 Task: Create ChildIssue0000000649 as Child Issue of Issue Issue0000000325 in Backlog  in Scrum Project Project0000000065 in Jira. Create ChildIssue0000000650 as Child Issue of Issue Issue0000000325 in Backlog  in Scrum Project Project0000000065 in Jira. Create ChildIssue0000000651 as Child Issue of Issue Issue0000000326 in Backlog  in Scrum Project Project0000000066 in Jira. Create ChildIssue0000000652 as Child Issue of Issue Issue0000000326 in Backlog  in Scrum Project Project0000000066 in Jira. Create ChildIssue0000000653 as Child Issue of Issue Issue0000000327 in Backlog  in Scrum Project Project0000000066 in Jira
Action: Mouse moved to (564, 614)
Screenshot: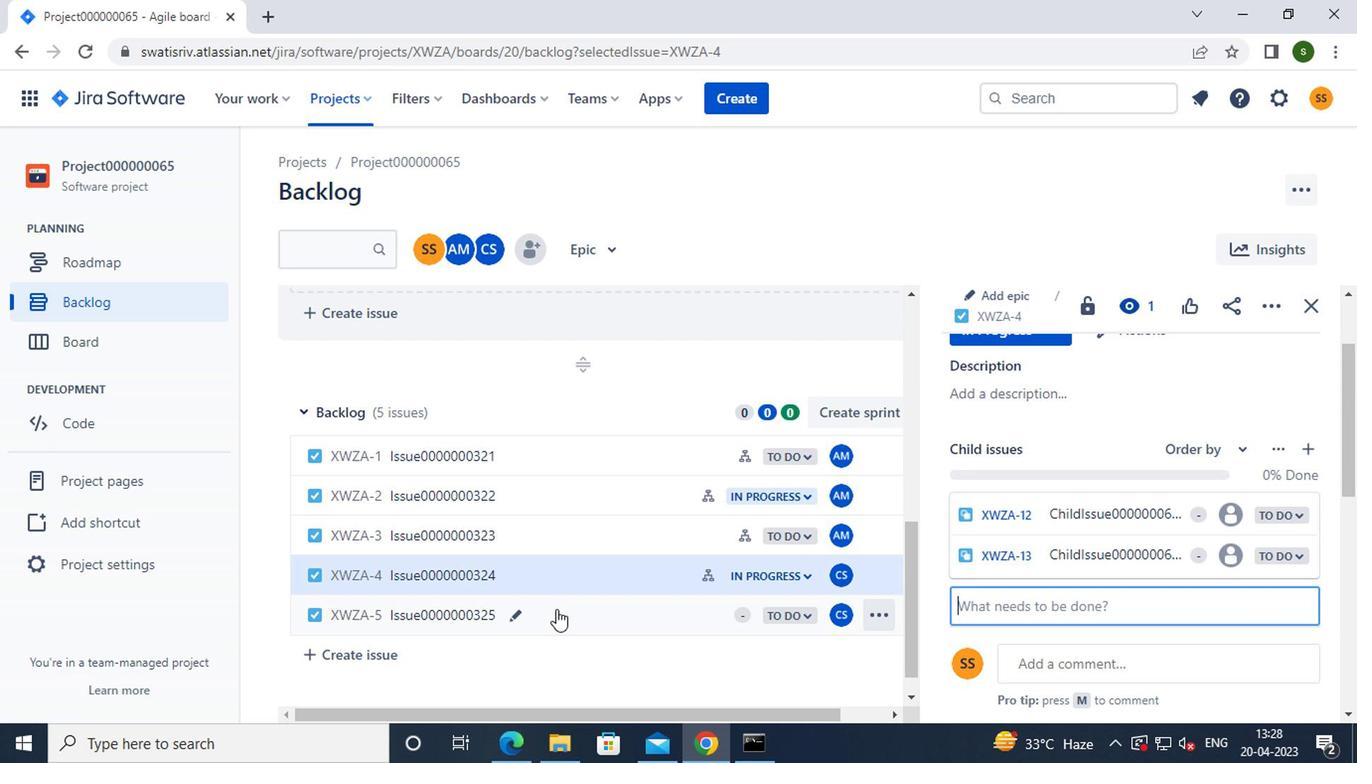 
Action: Mouse pressed left at (564, 614)
Screenshot: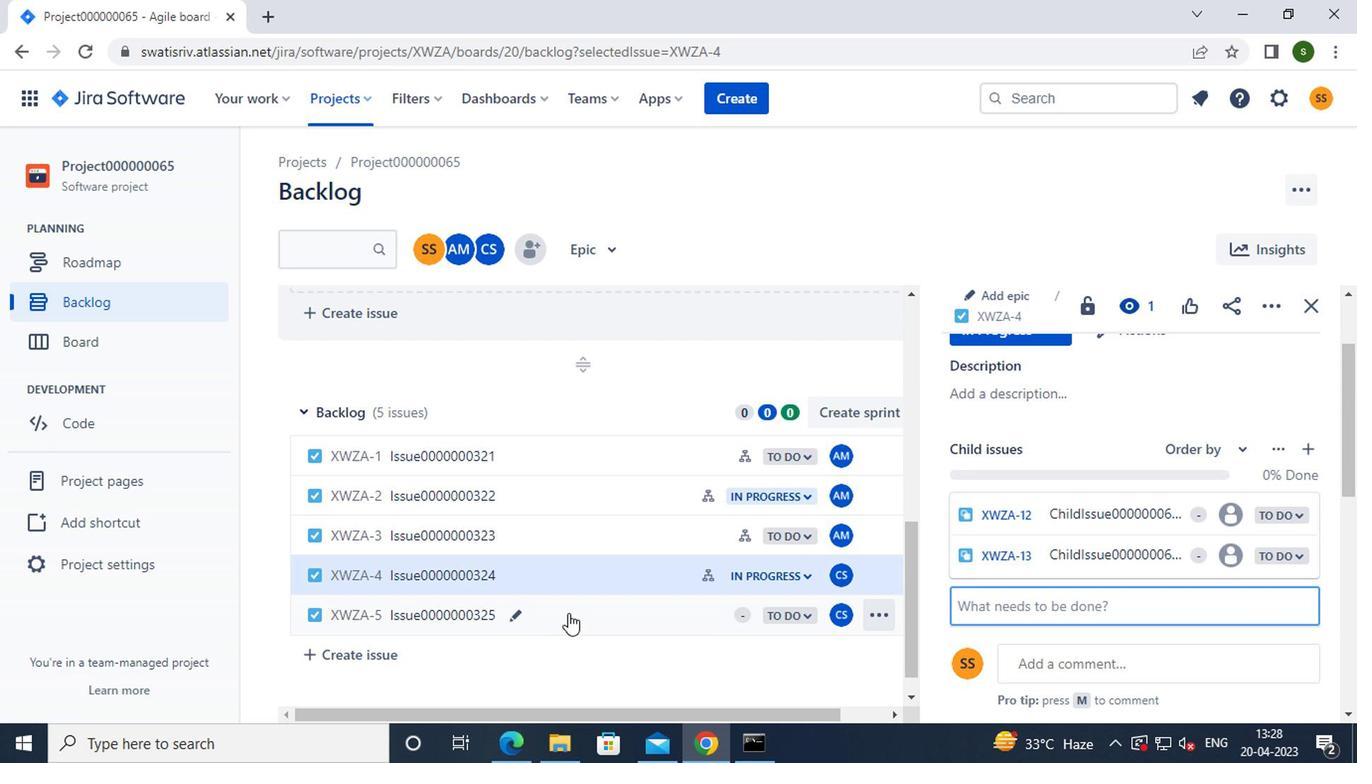 
Action: Mouse moved to (1013, 389)
Screenshot: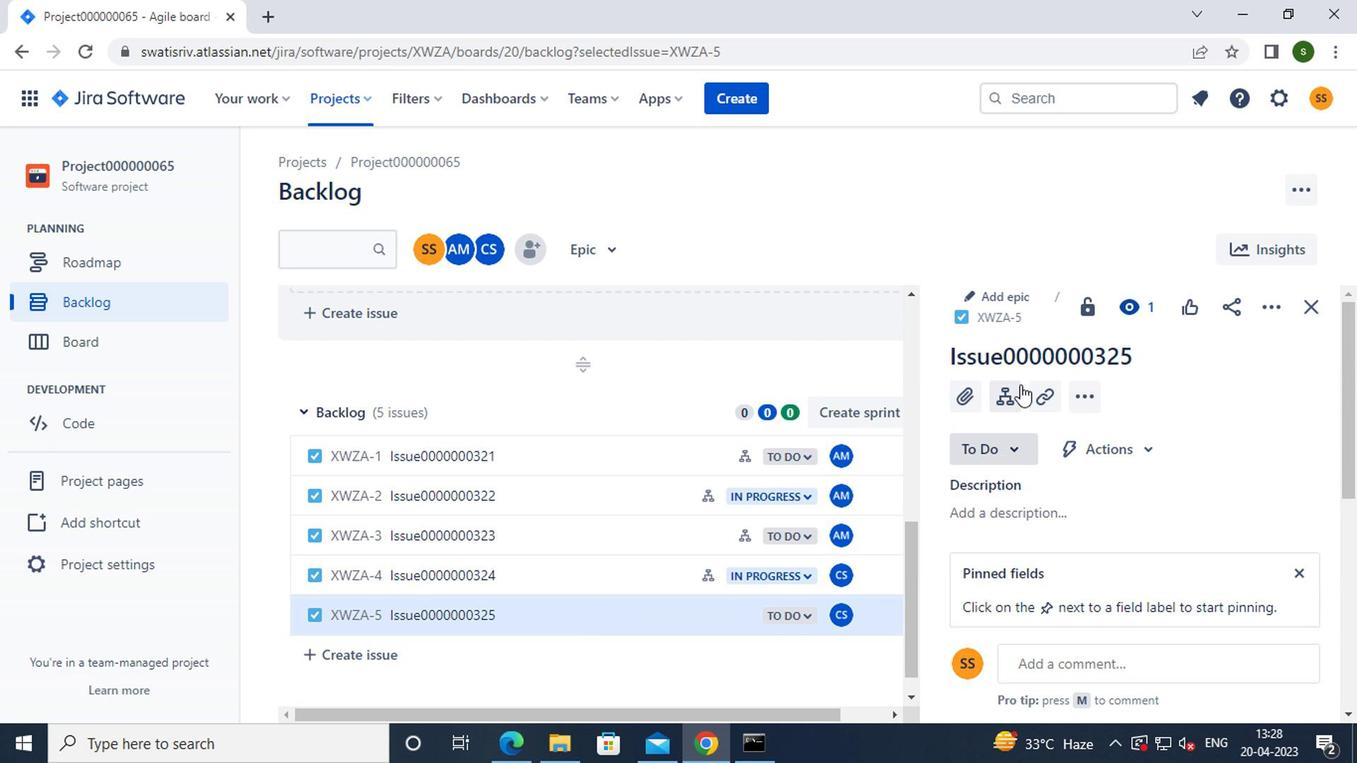 
Action: Mouse pressed left at (1013, 389)
Screenshot: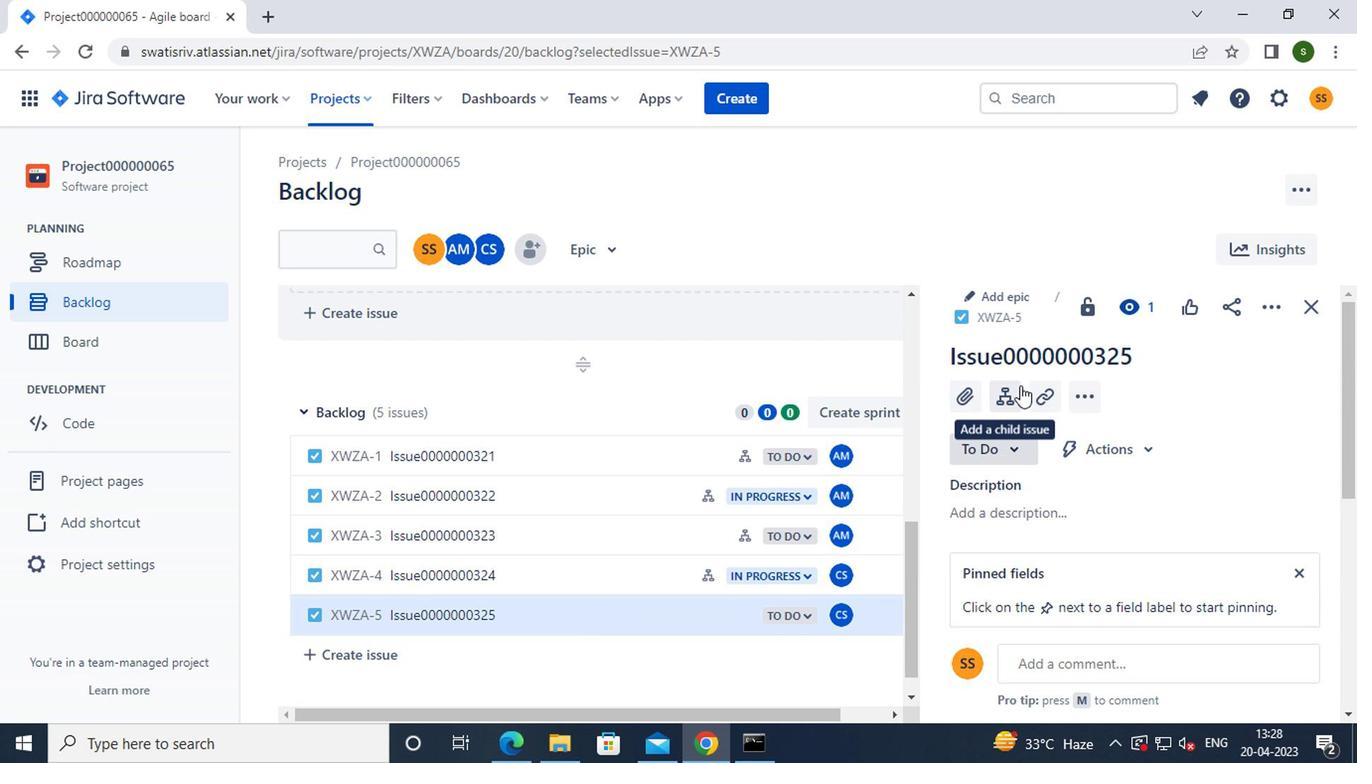 
Action: Mouse moved to (1015, 482)
Screenshot: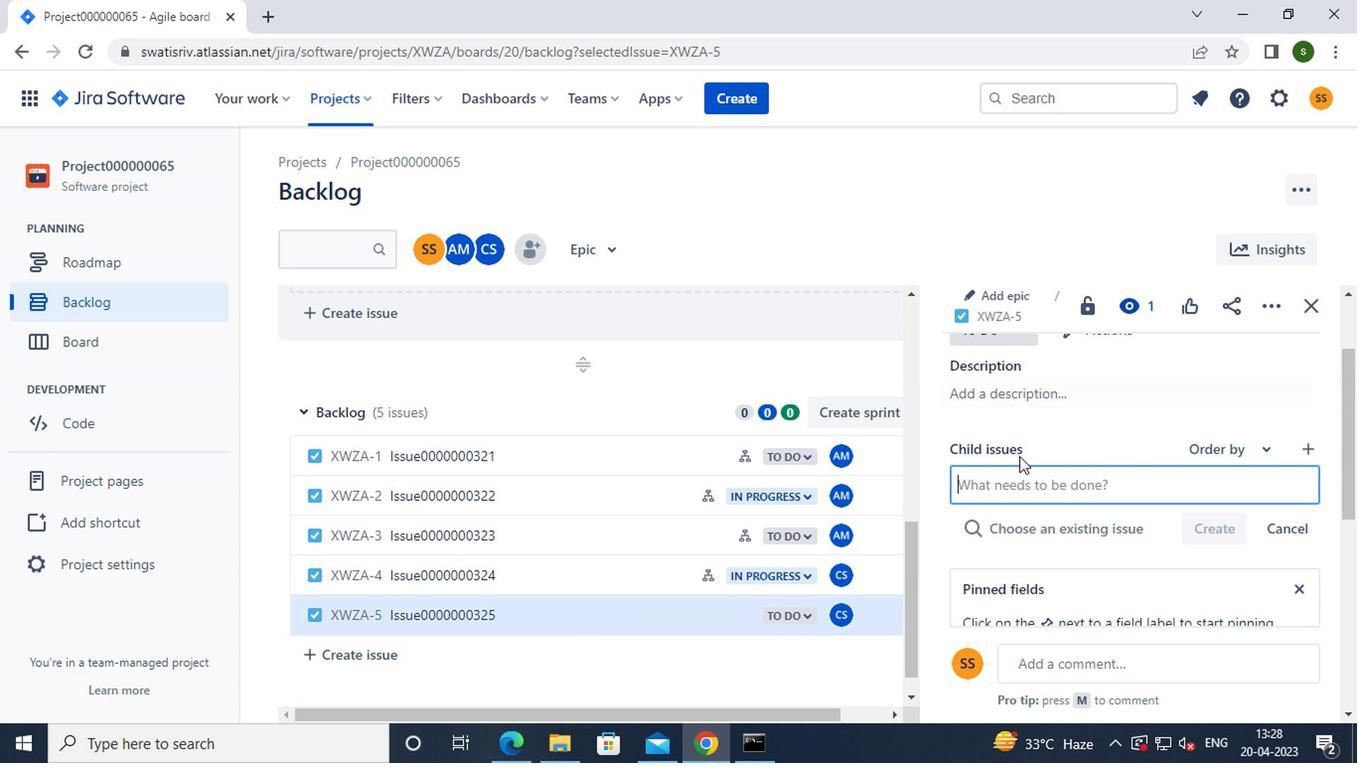 
Action: Key pressed c<Key.caps_lock>hild<Key.caps_lock>i<Key.caps_lock>ssue0000000649
Screenshot: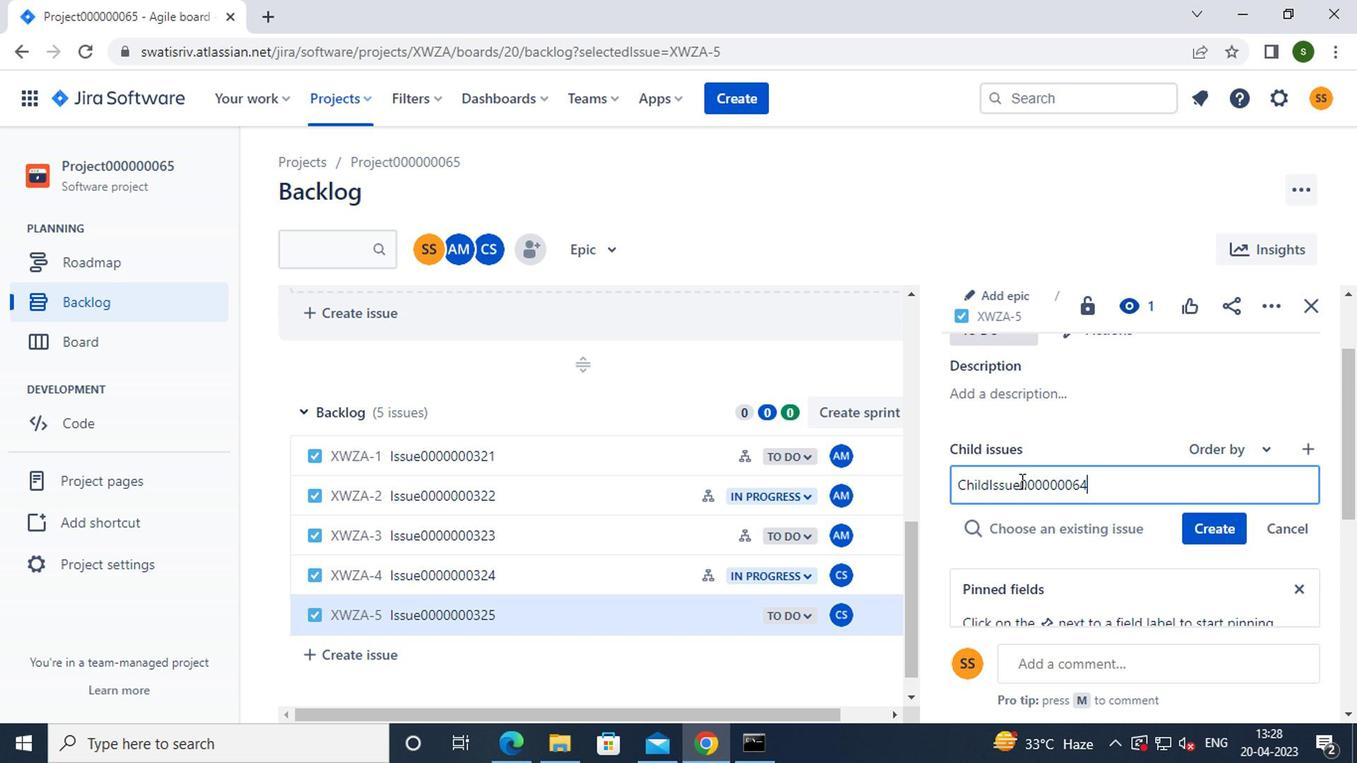 
Action: Mouse moved to (1228, 525)
Screenshot: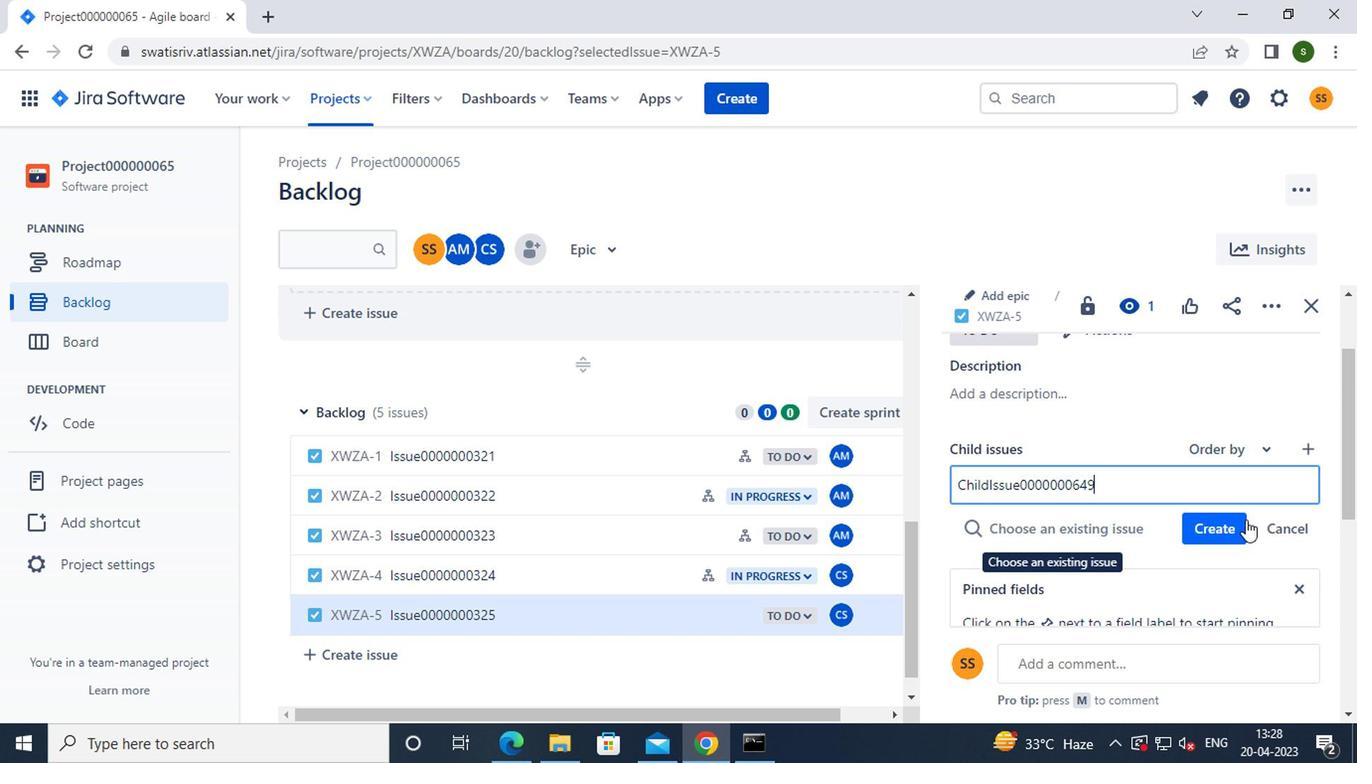 
Action: Mouse pressed left at (1228, 525)
Screenshot: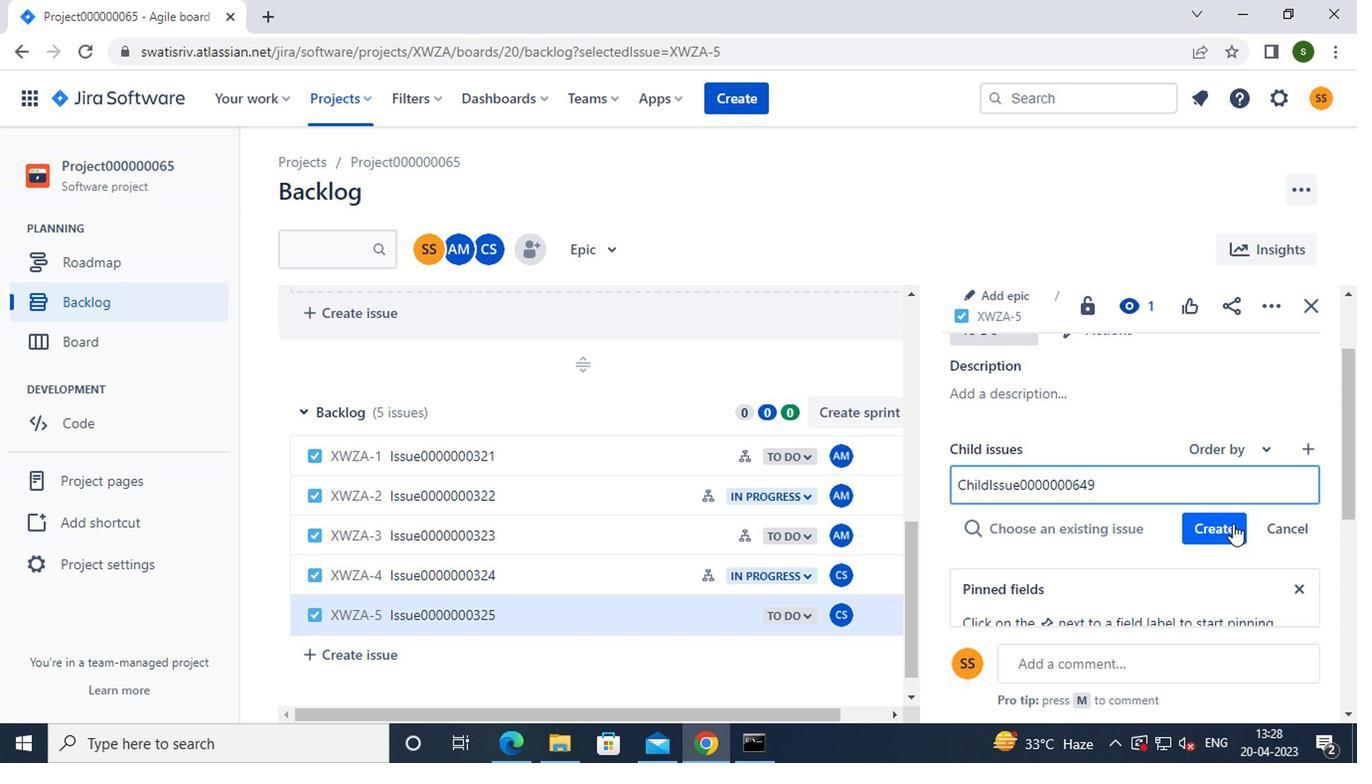
Action: Mouse moved to (1175, 544)
Screenshot: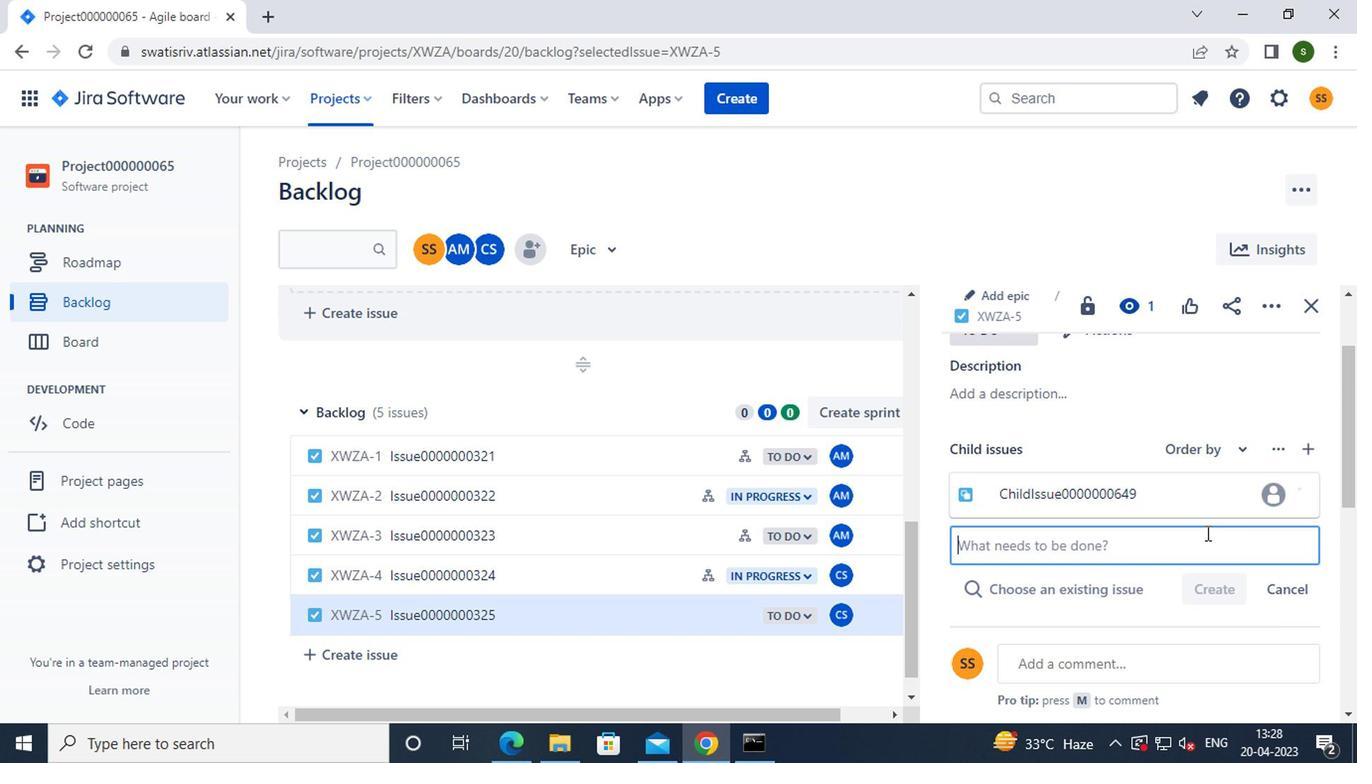 
Action: Key pressed <Key.caps_lock>c<Key.caps_lock>hild<Key.caps_lock>i<Key.caps_lock>ssue0000000650
Screenshot: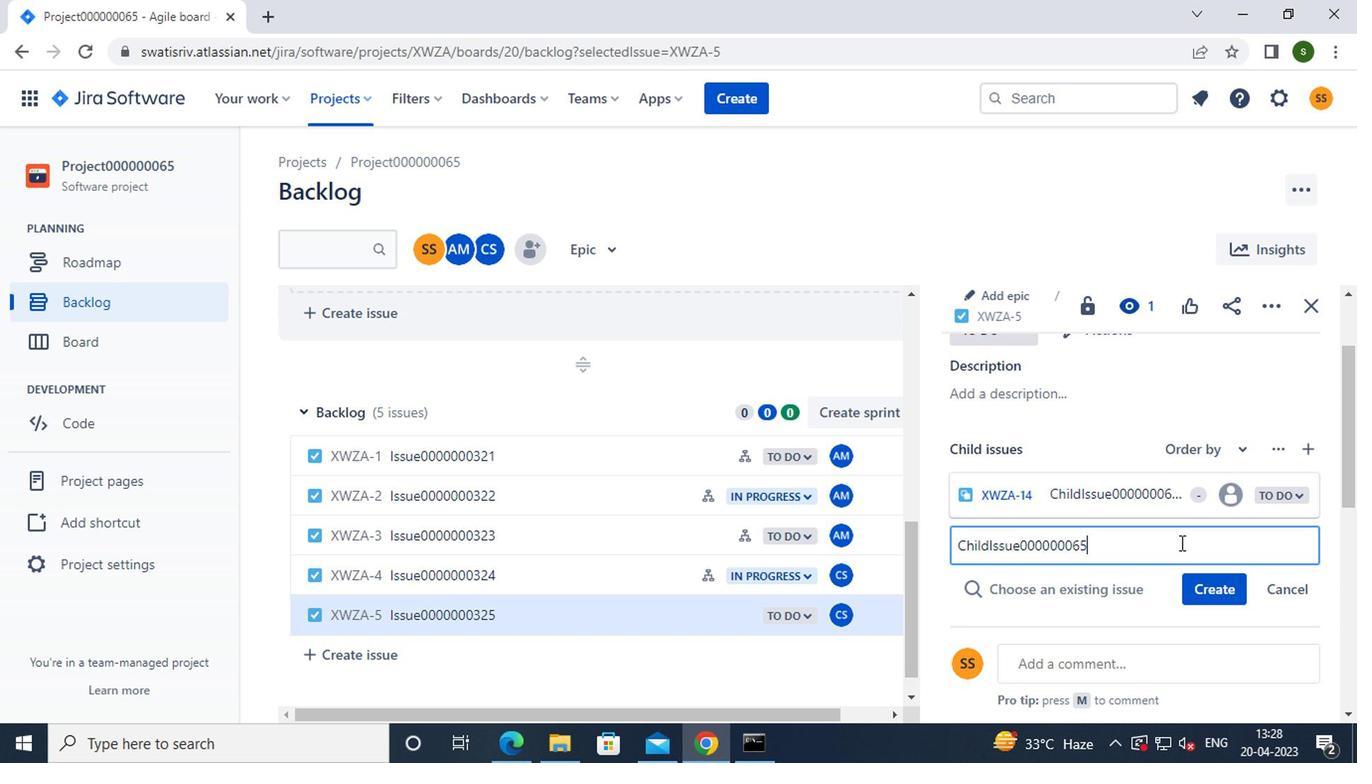 
Action: Mouse moved to (1214, 590)
Screenshot: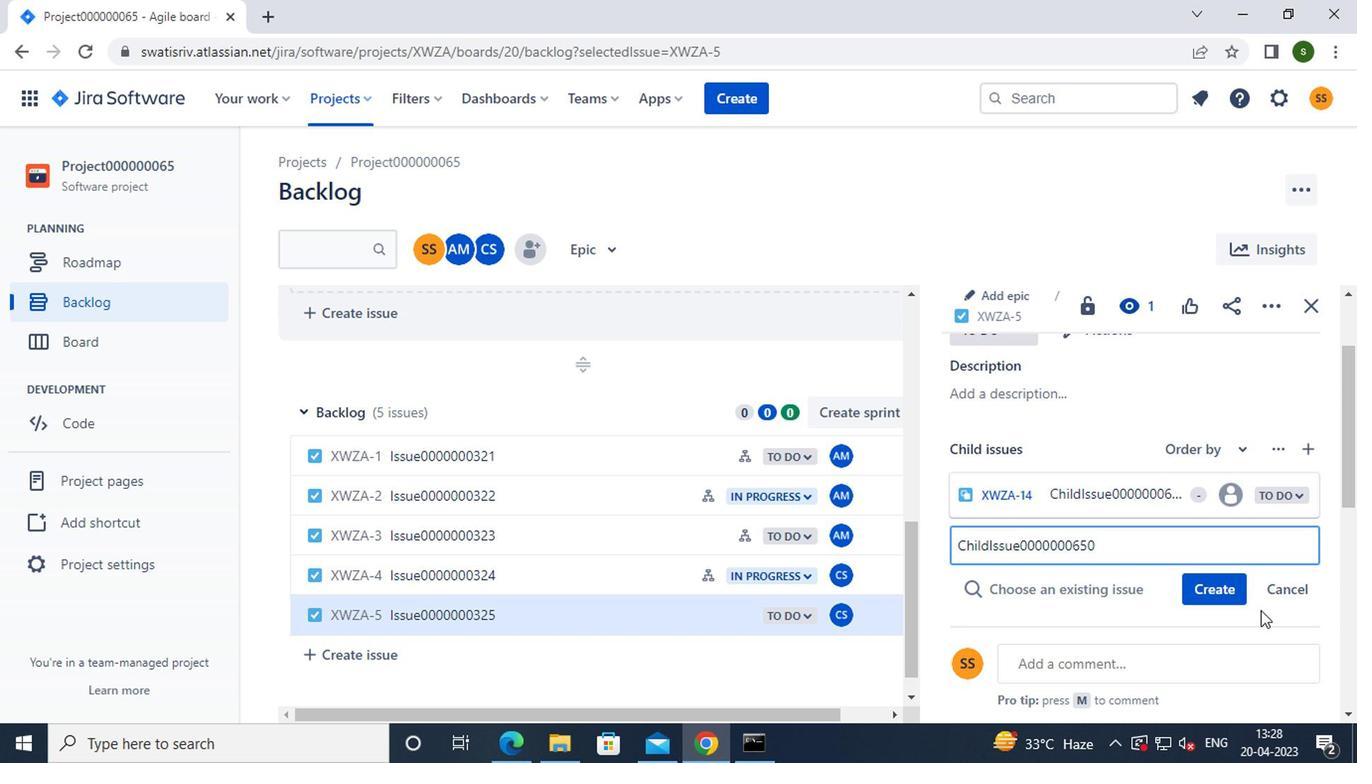 
Action: Mouse pressed left at (1214, 590)
Screenshot: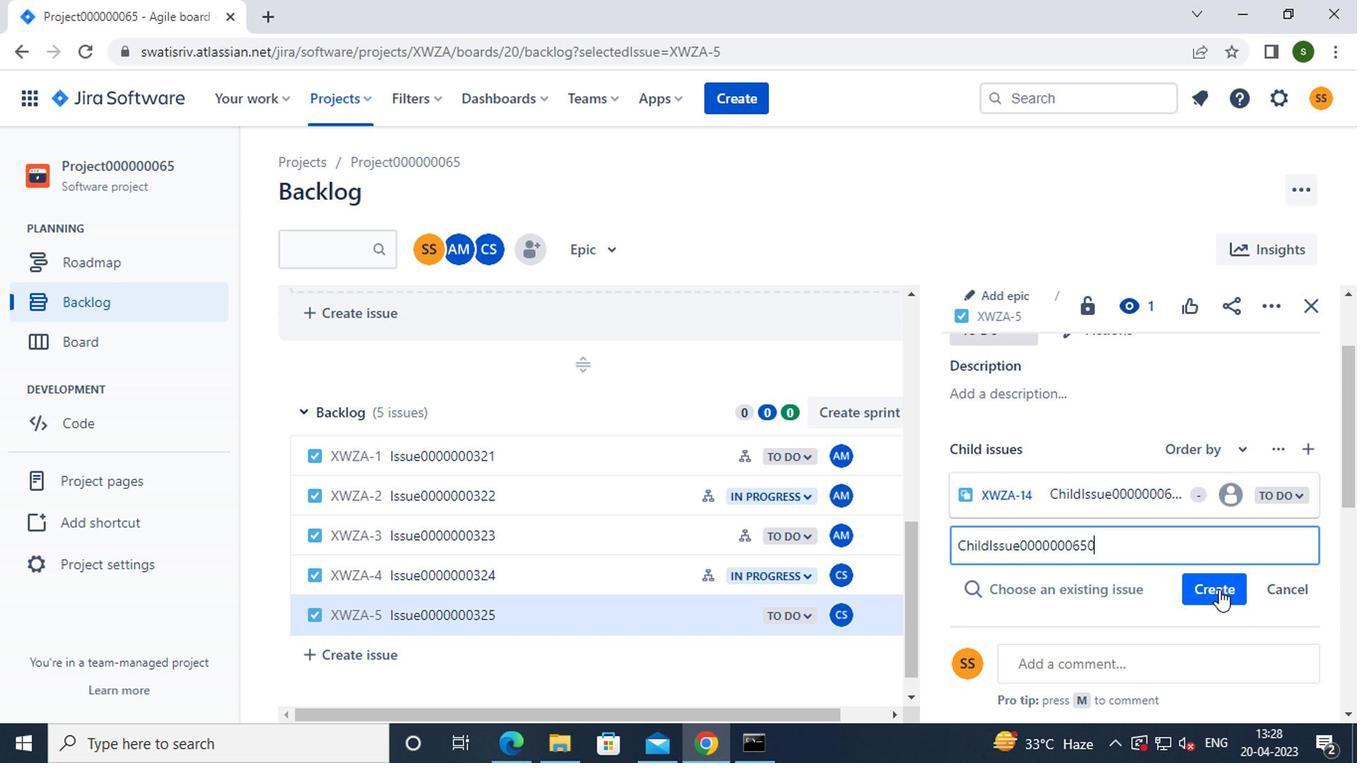 
Action: Mouse moved to (323, 110)
Screenshot: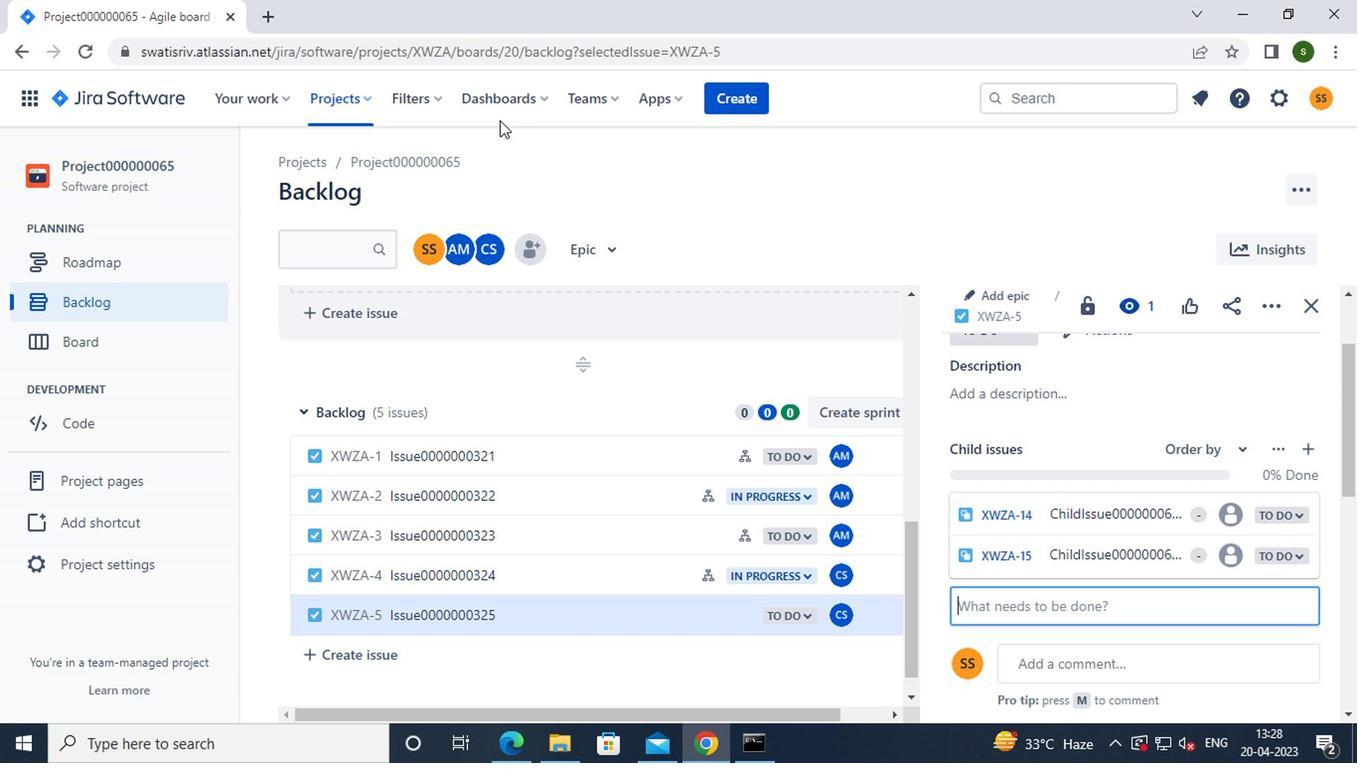 
Action: Mouse pressed left at (323, 110)
Screenshot: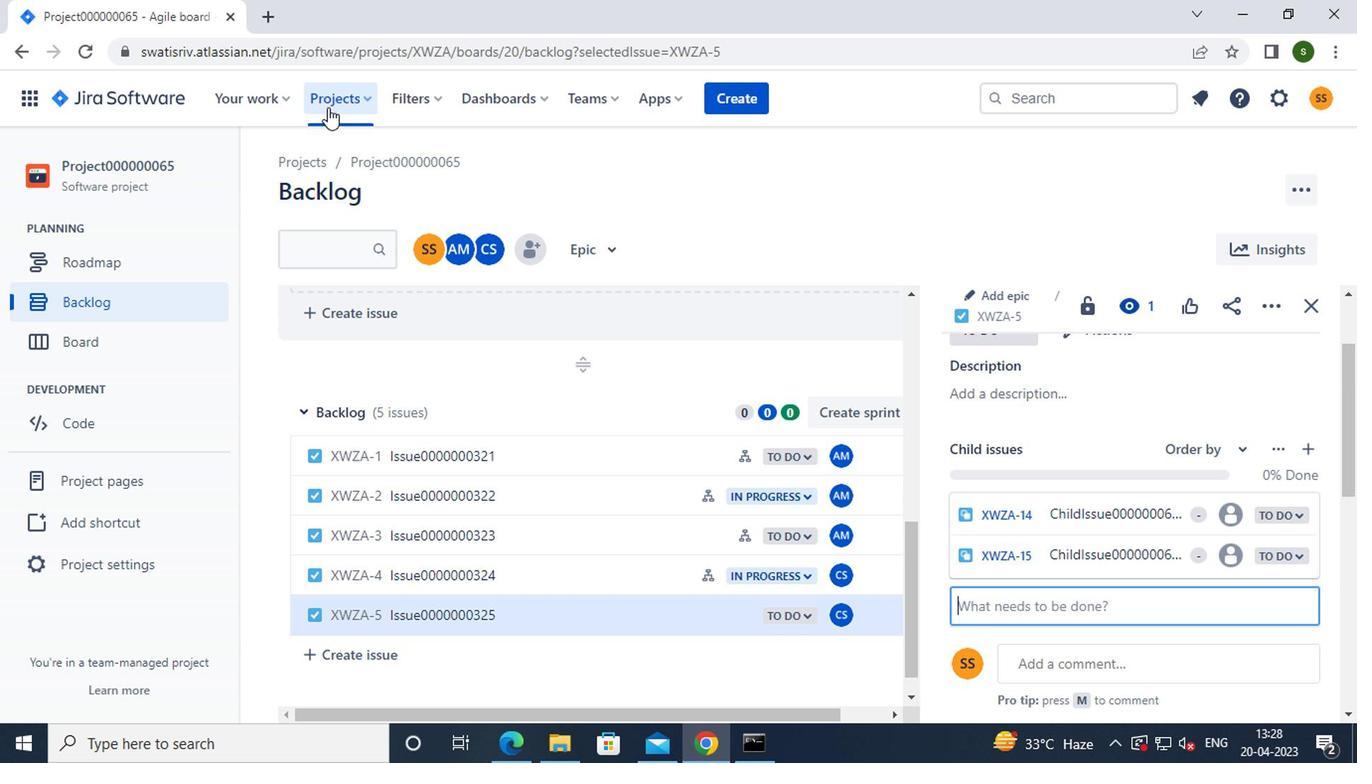 
Action: Mouse moved to (427, 248)
Screenshot: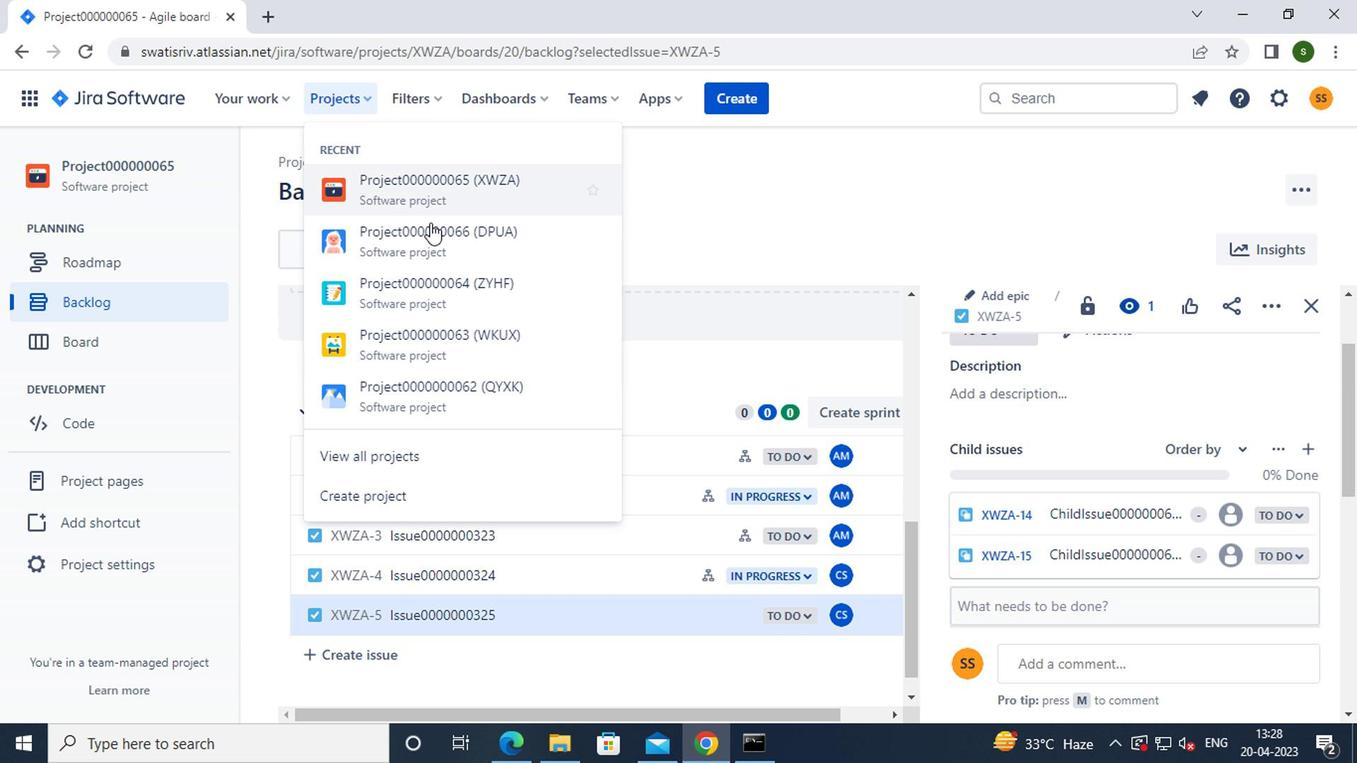 
Action: Mouse pressed left at (427, 248)
Screenshot: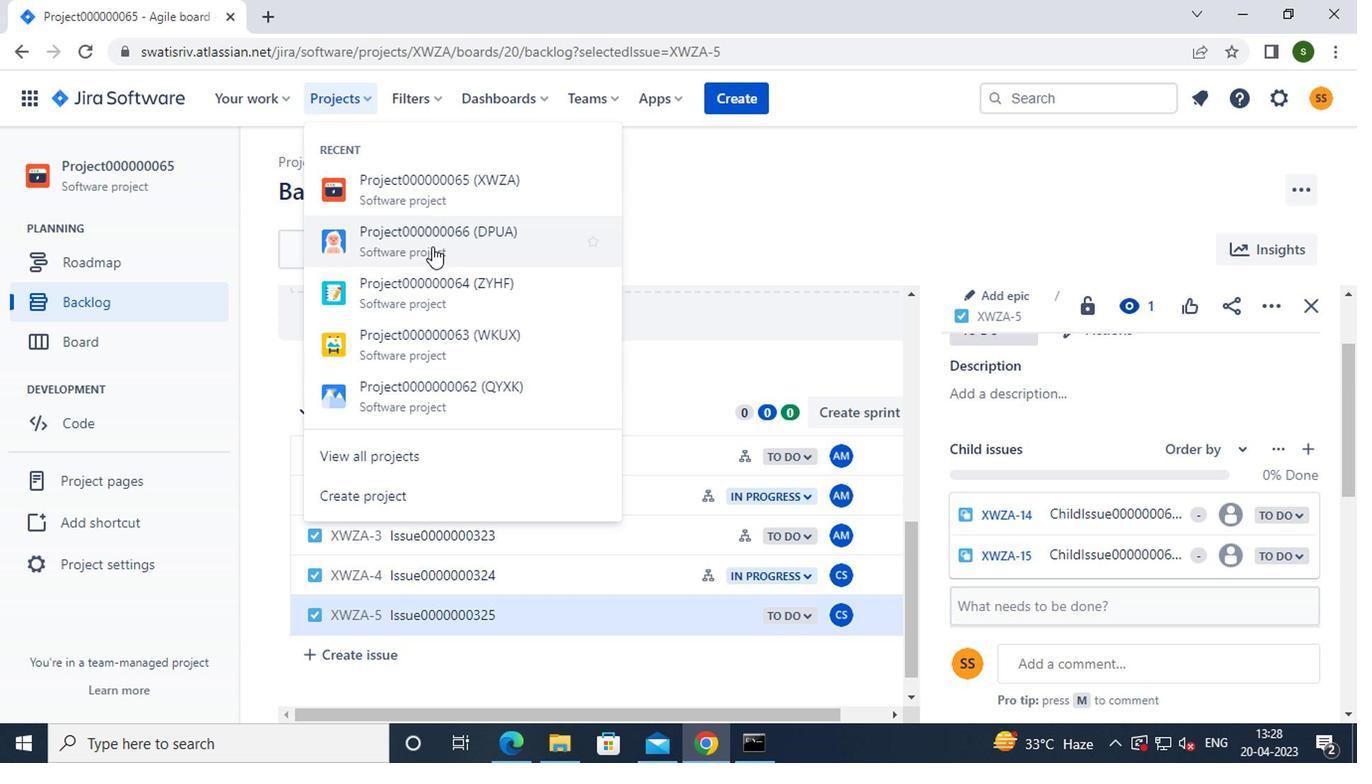 
Action: Mouse moved to (113, 300)
Screenshot: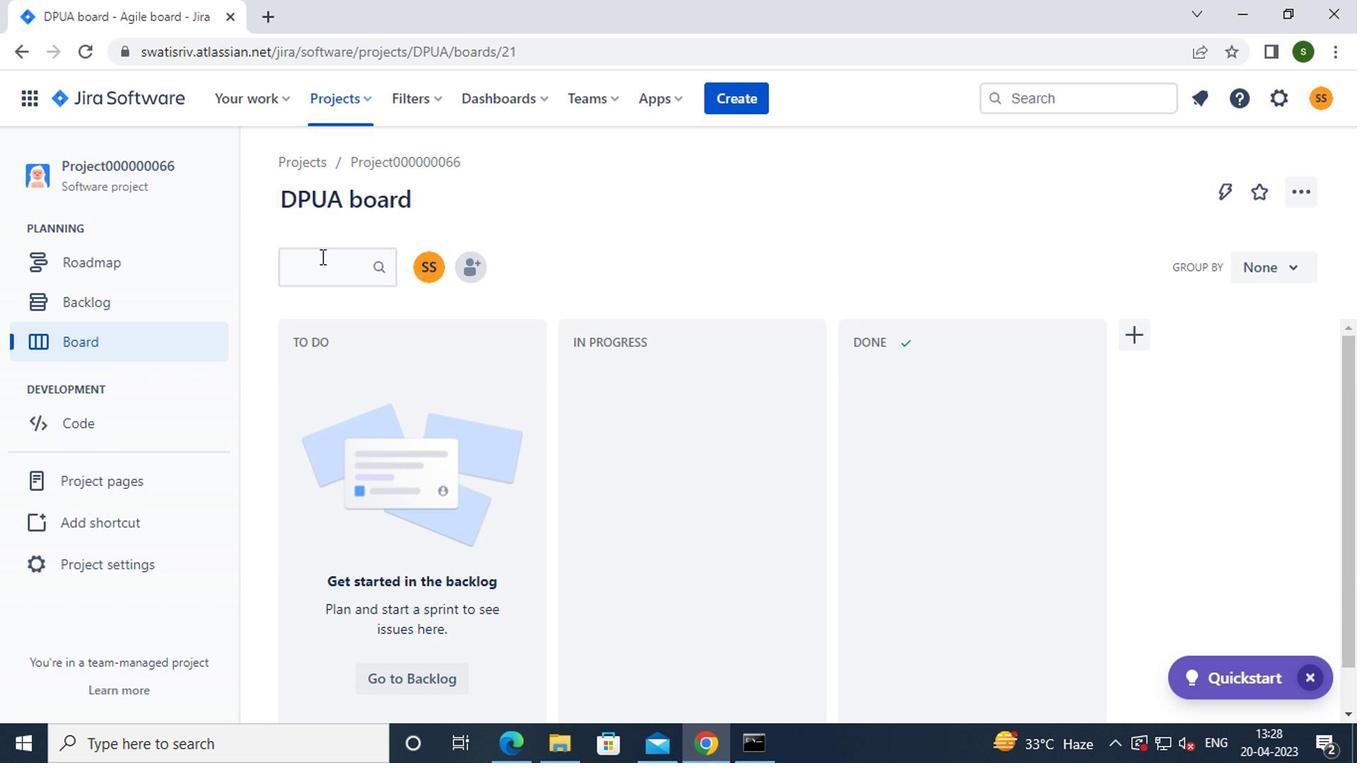 
Action: Mouse pressed left at (113, 300)
Screenshot: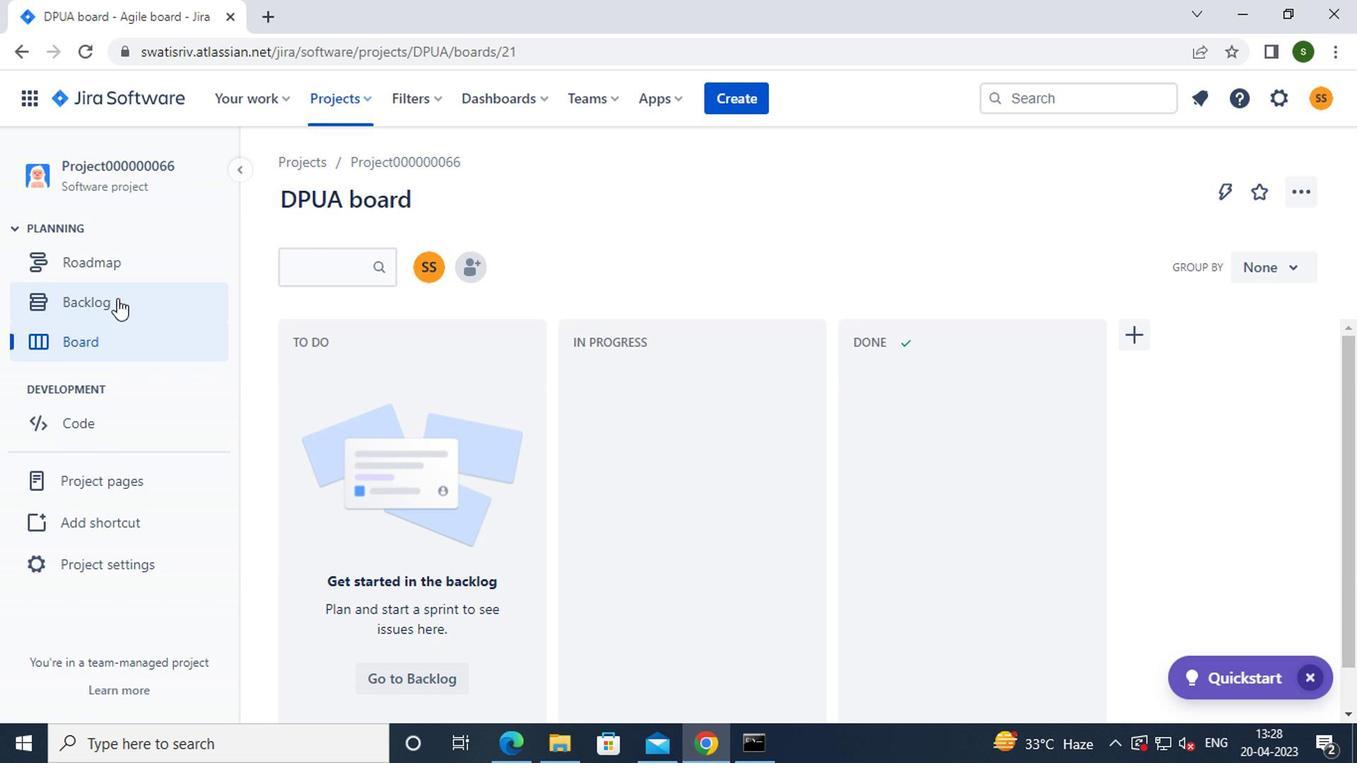 
Action: Mouse moved to (802, 569)
Screenshot: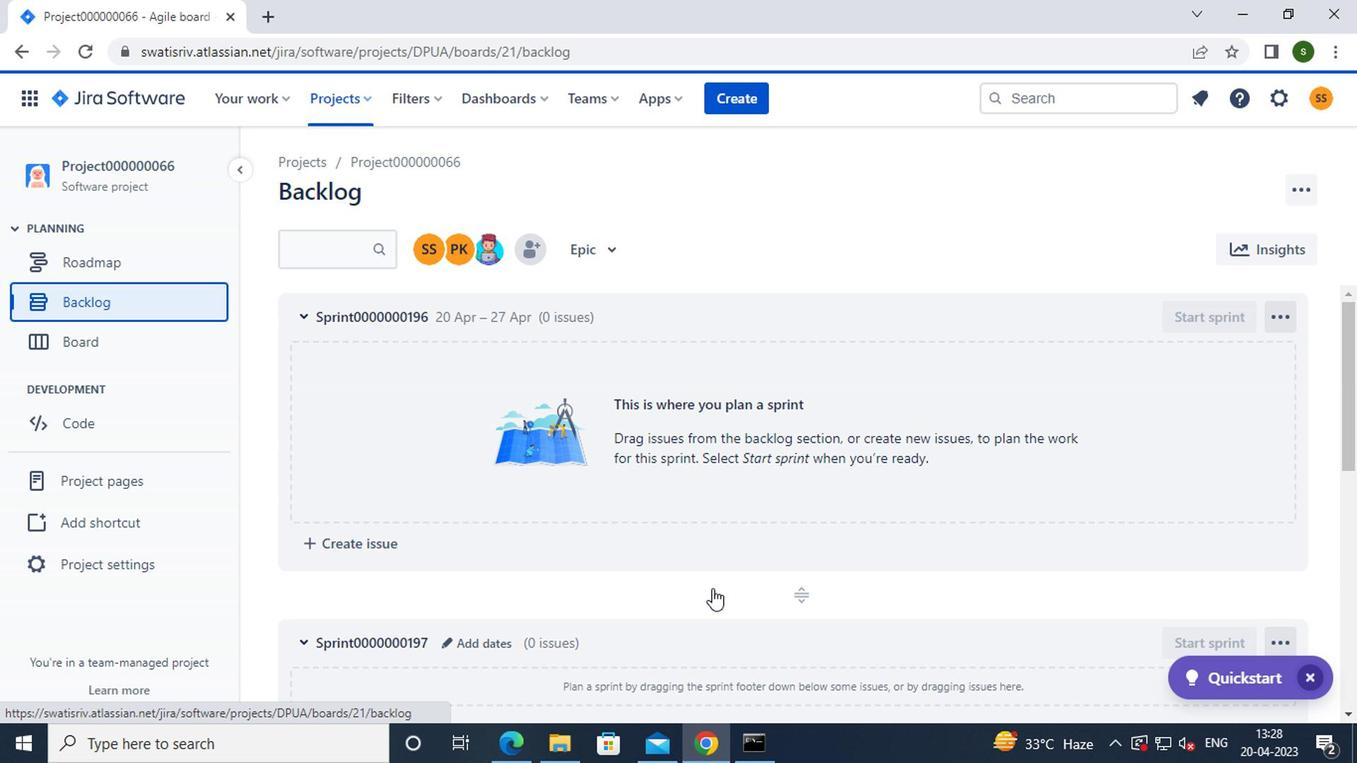
Action: Mouse scrolled (802, 568) with delta (0, 0)
Screenshot: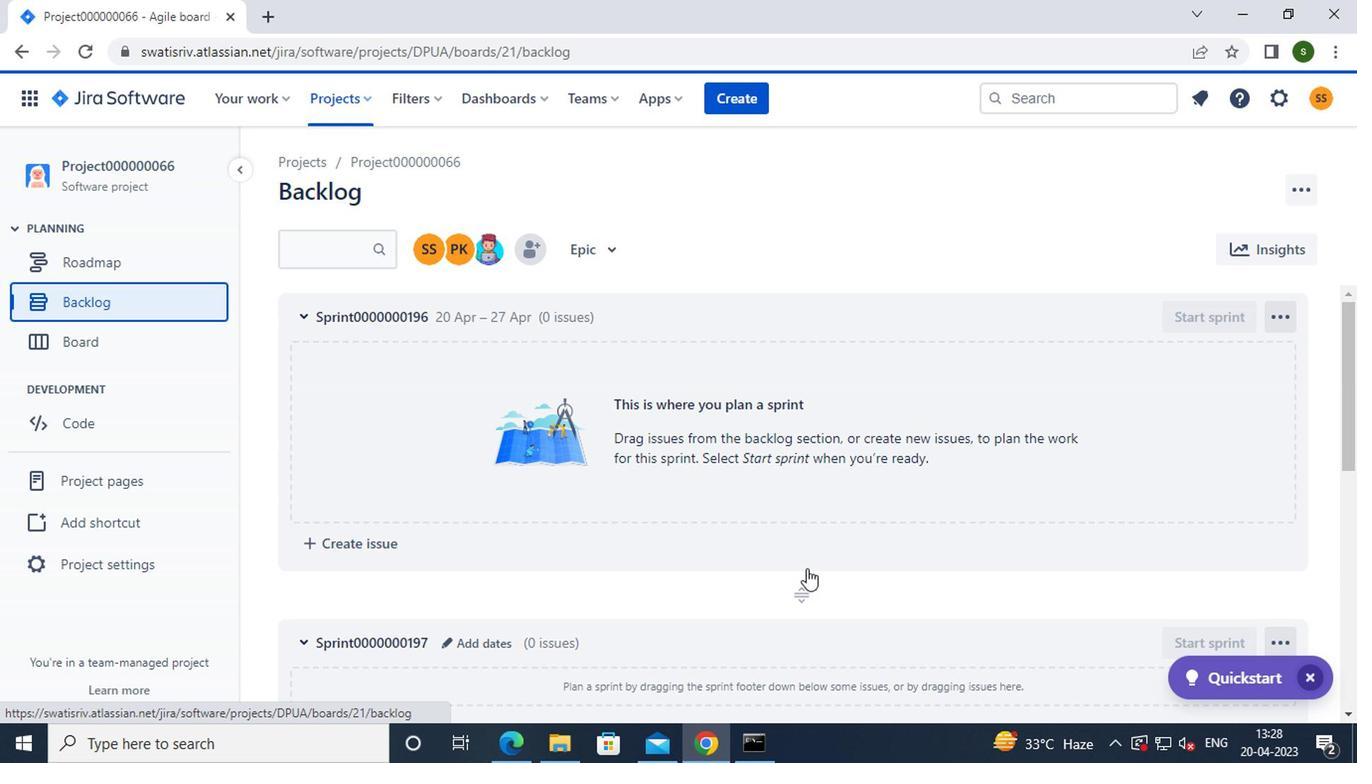 
Action: Mouse scrolled (802, 568) with delta (0, 0)
Screenshot: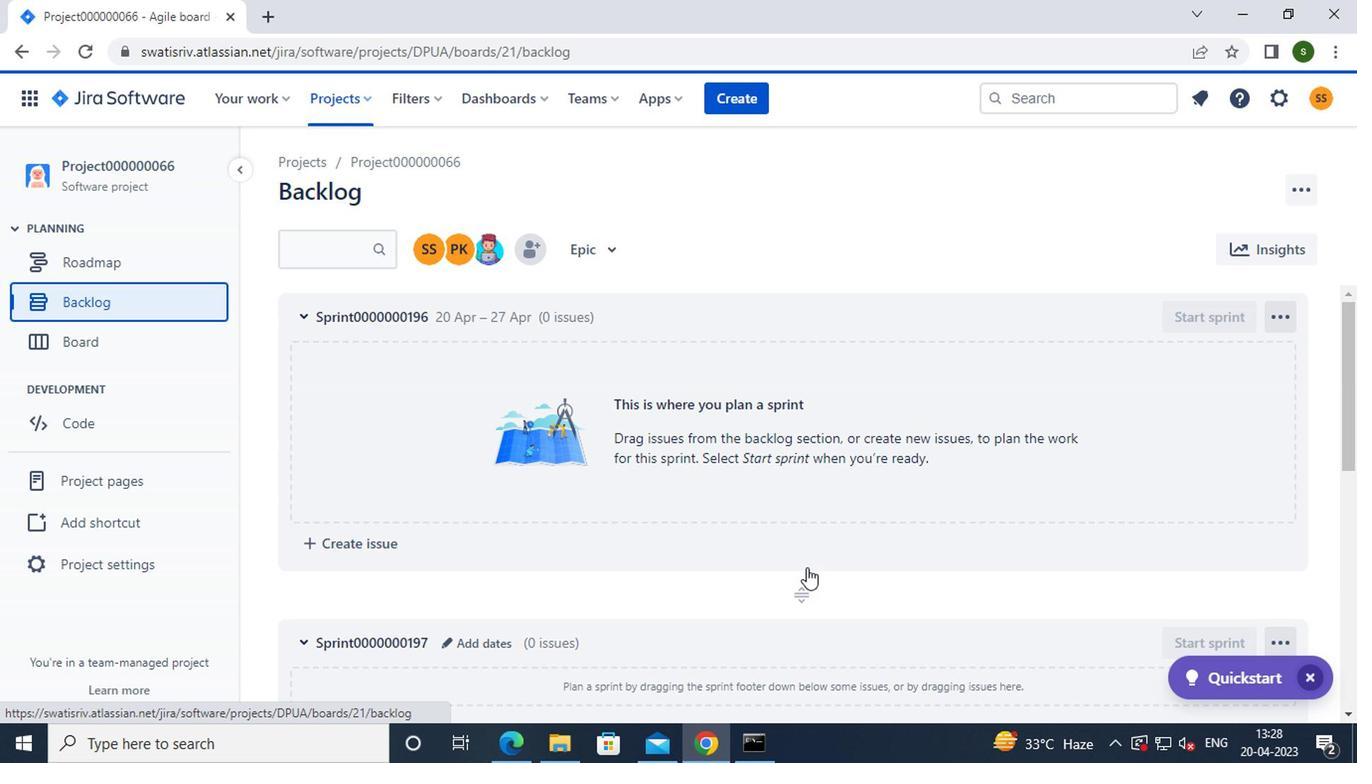 
Action: Mouse scrolled (802, 568) with delta (0, 0)
Screenshot: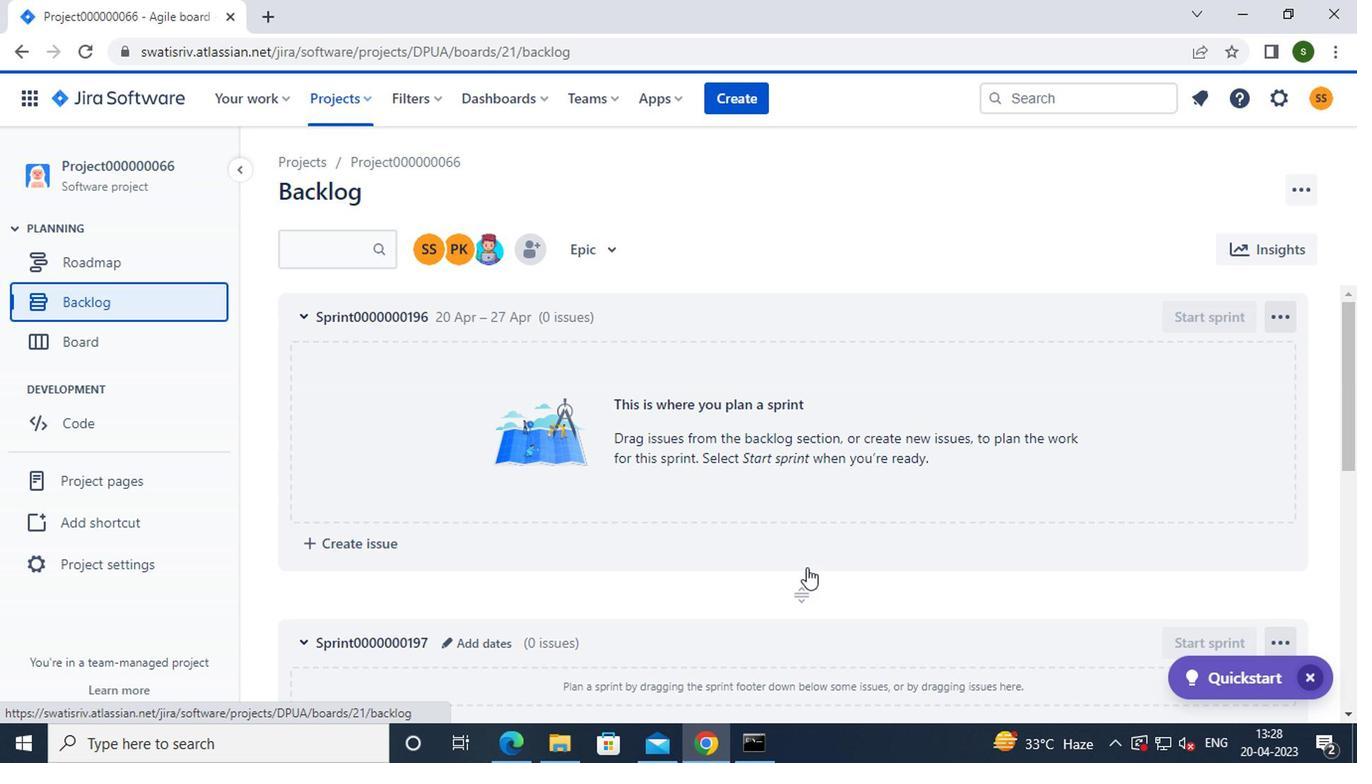 
Action: Mouse scrolled (802, 568) with delta (0, 0)
Screenshot: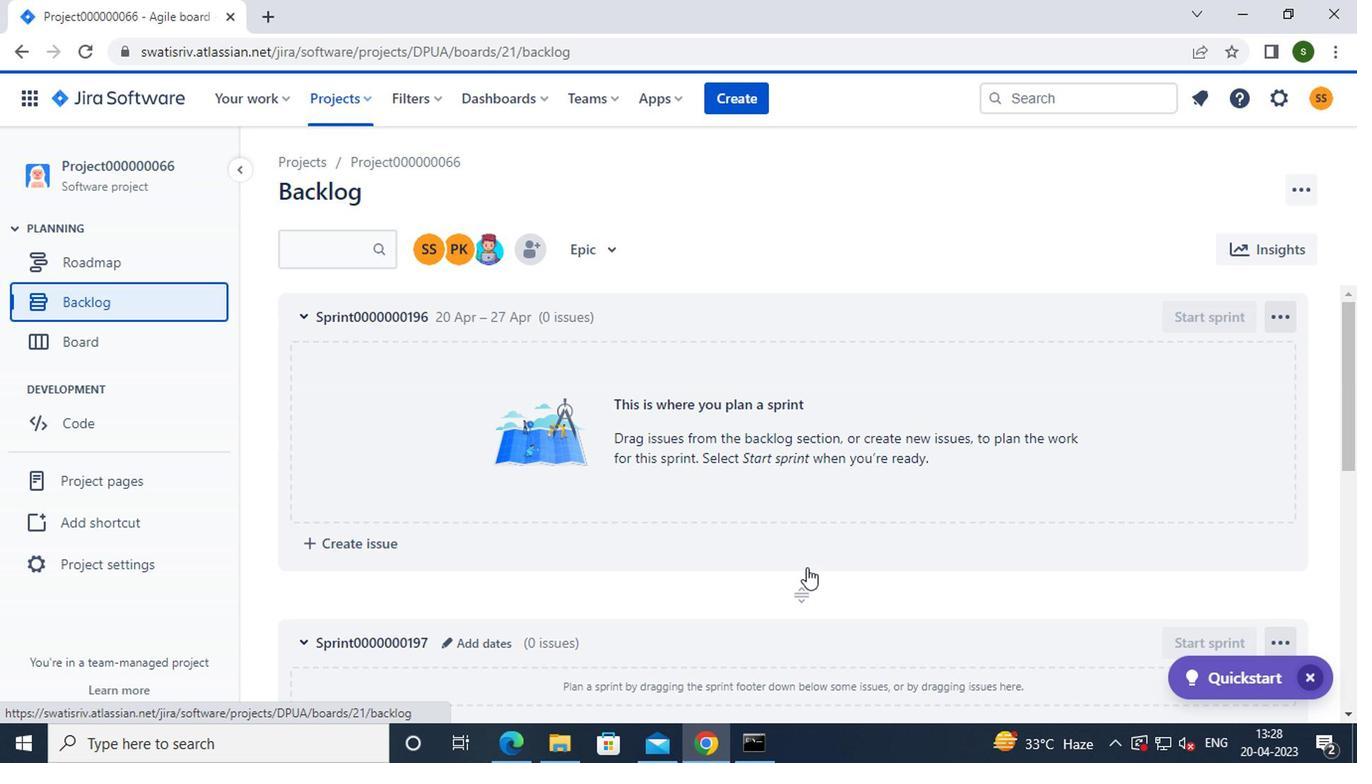 
Action: Mouse scrolled (802, 568) with delta (0, 0)
Screenshot: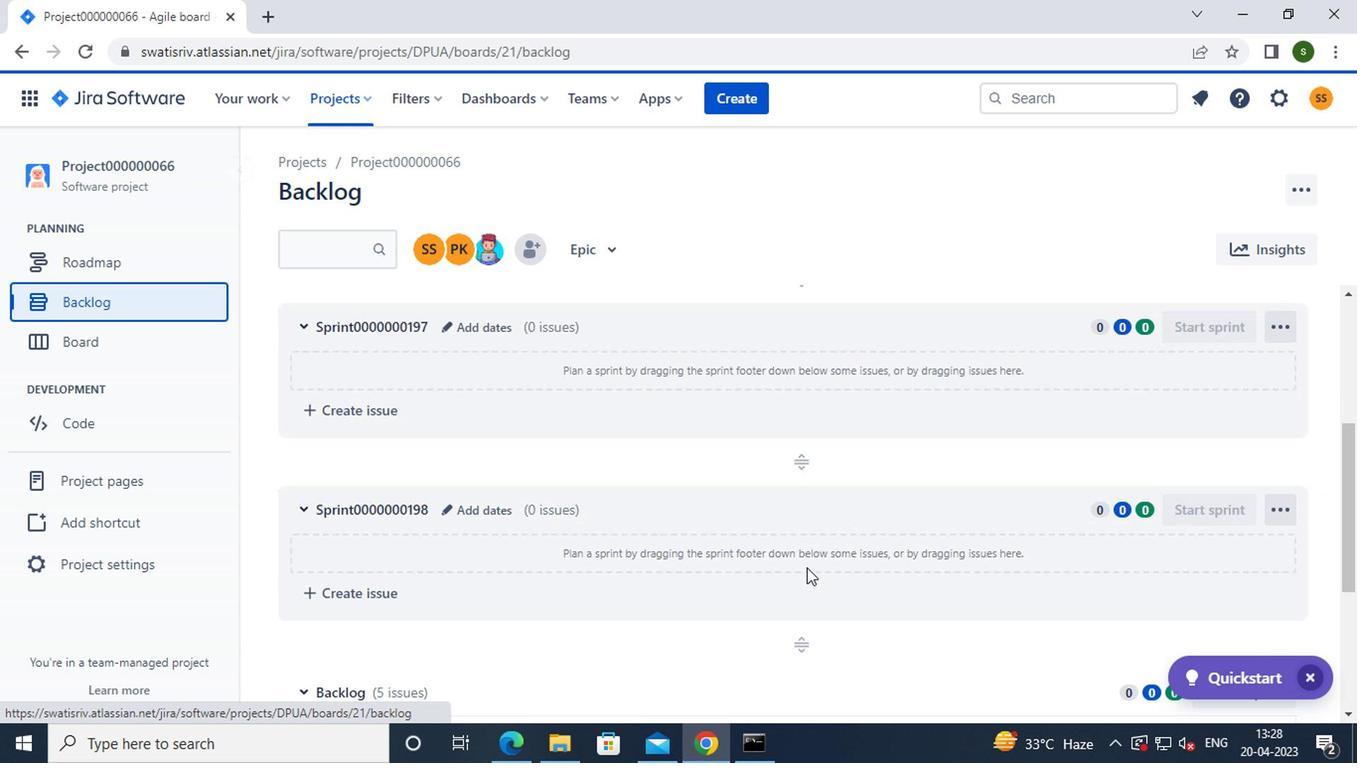 
Action: Mouse scrolled (802, 568) with delta (0, 0)
Screenshot: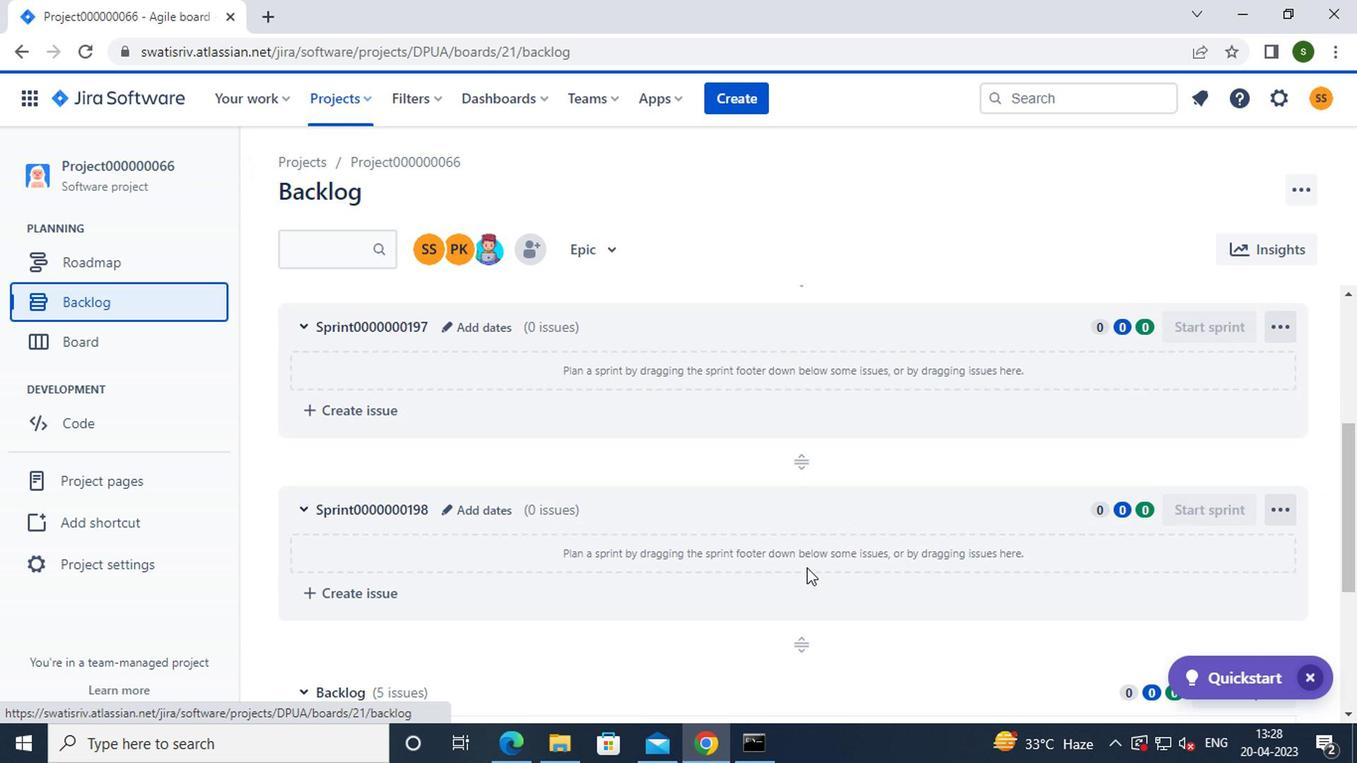 
Action: Mouse moved to (681, 549)
Screenshot: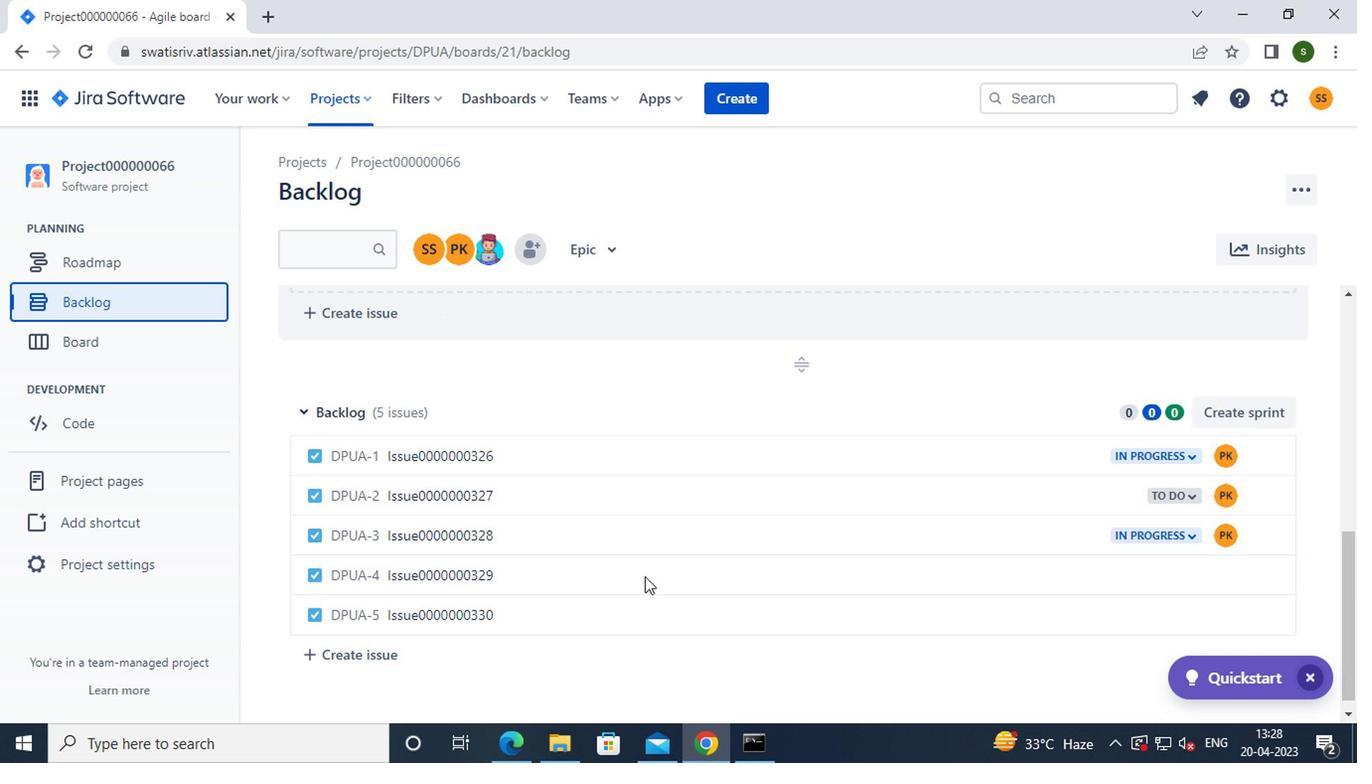 
Action: Mouse scrolled (681, 548) with delta (0, 0)
Screenshot: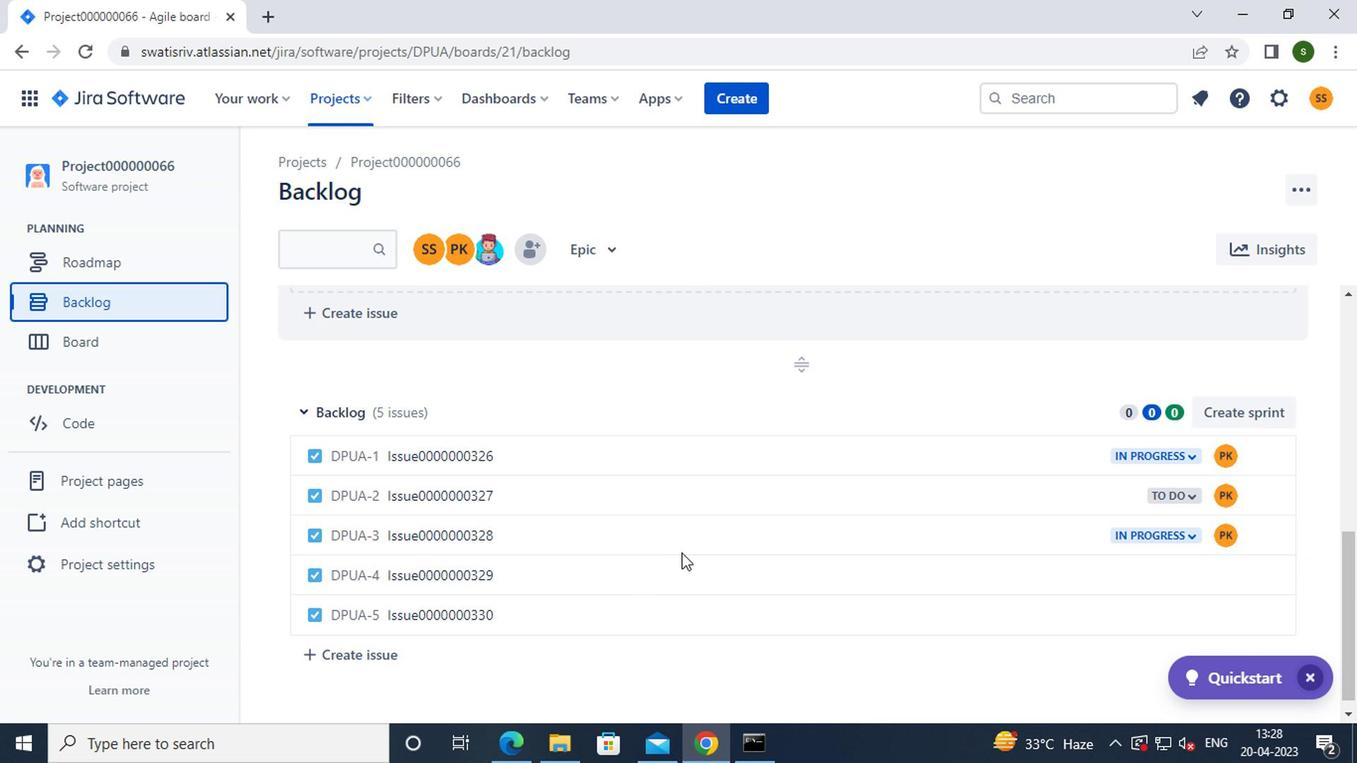 
Action: Mouse moved to (608, 434)
Screenshot: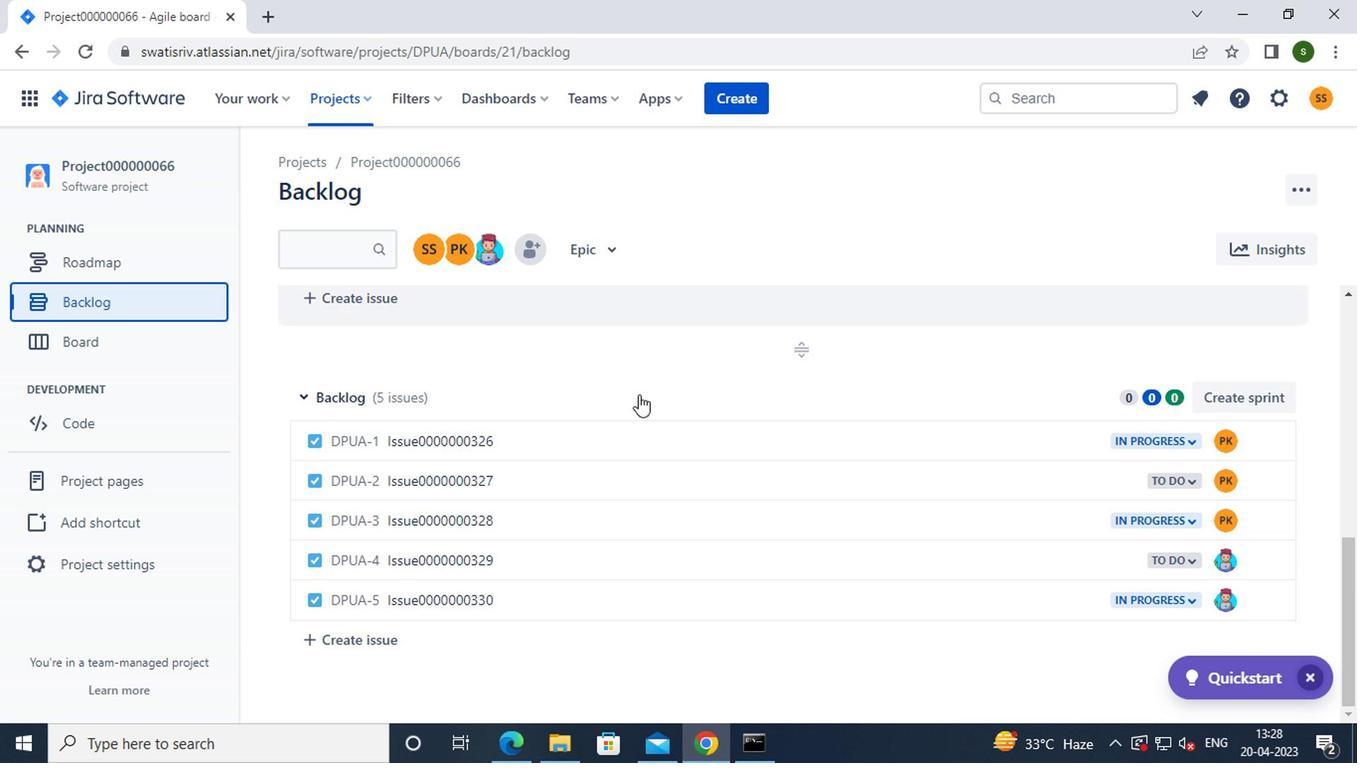 
Action: Mouse pressed left at (608, 434)
Screenshot: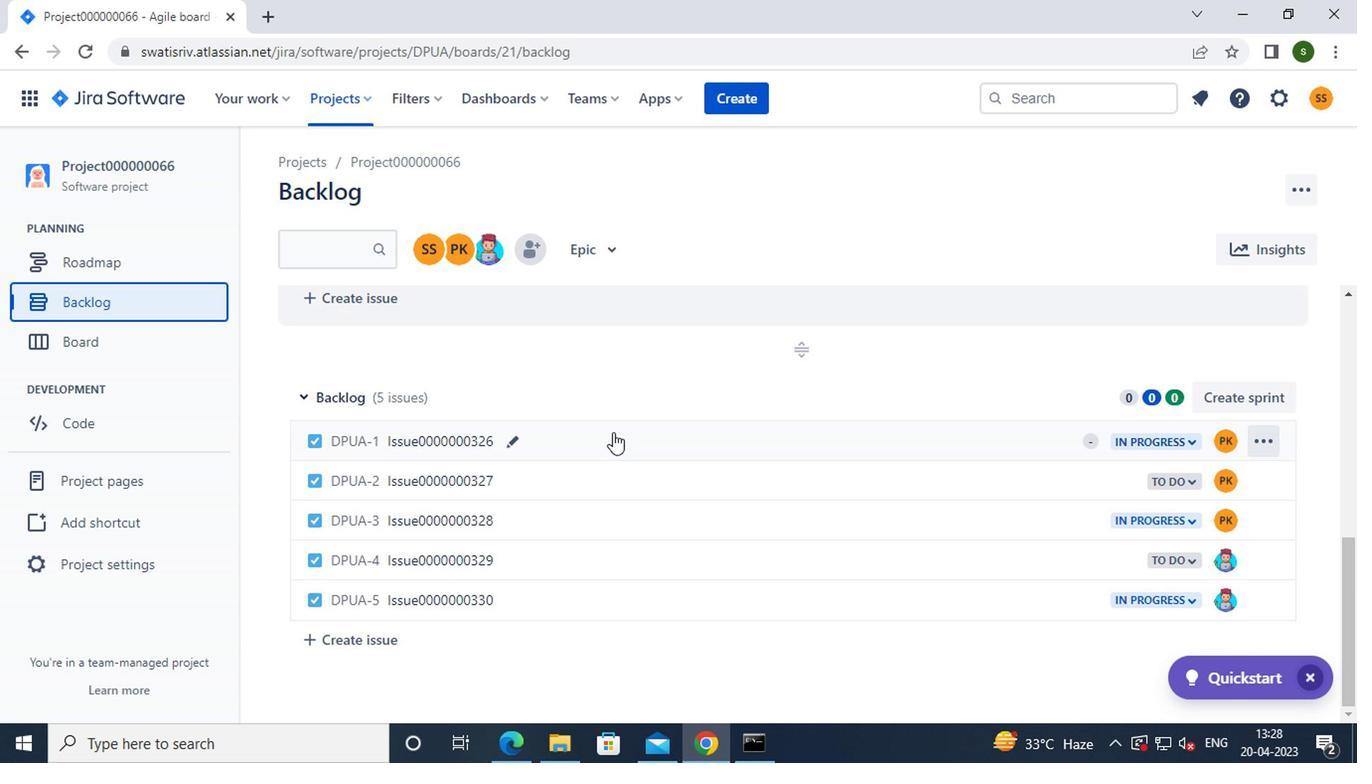 
Action: Mouse moved to (1005, 393)
Screenshot: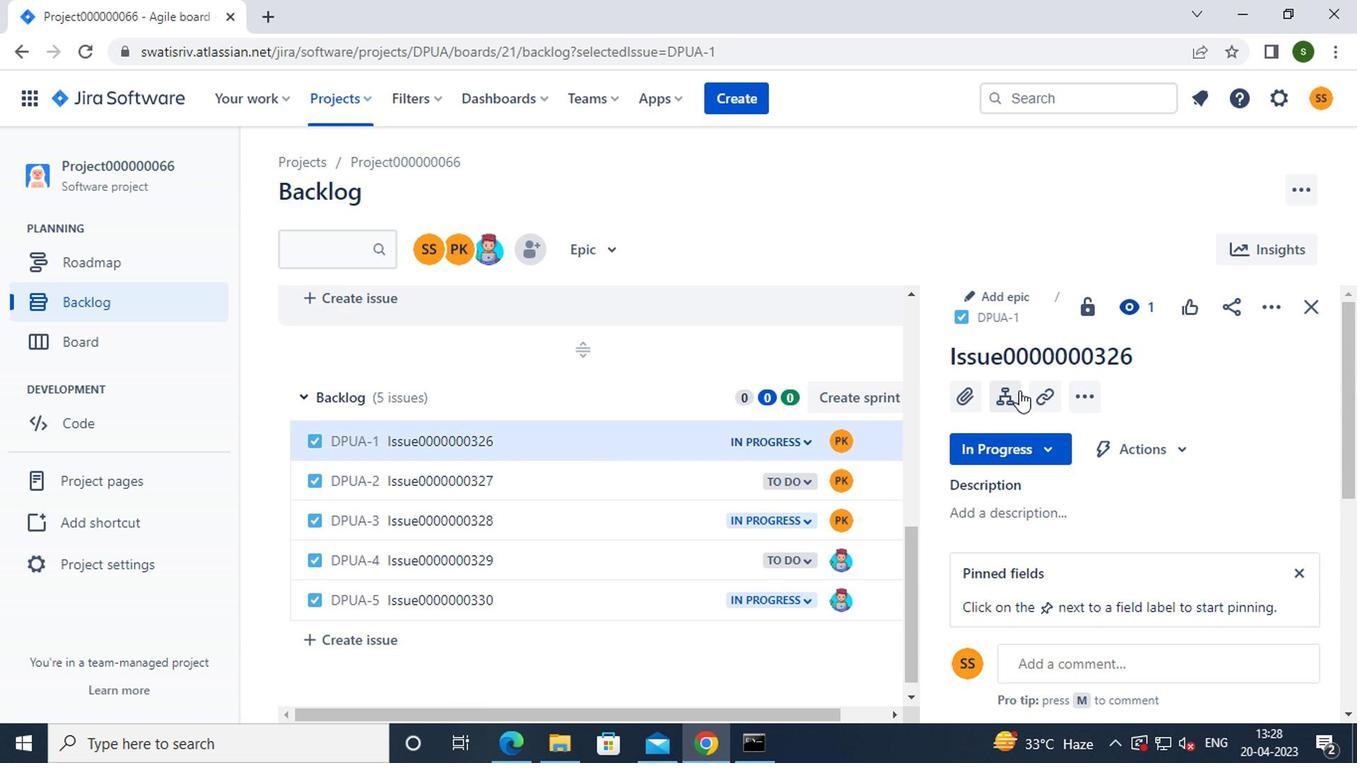 
Action: Mouse pressed left at (1005, 393)
Screenshot: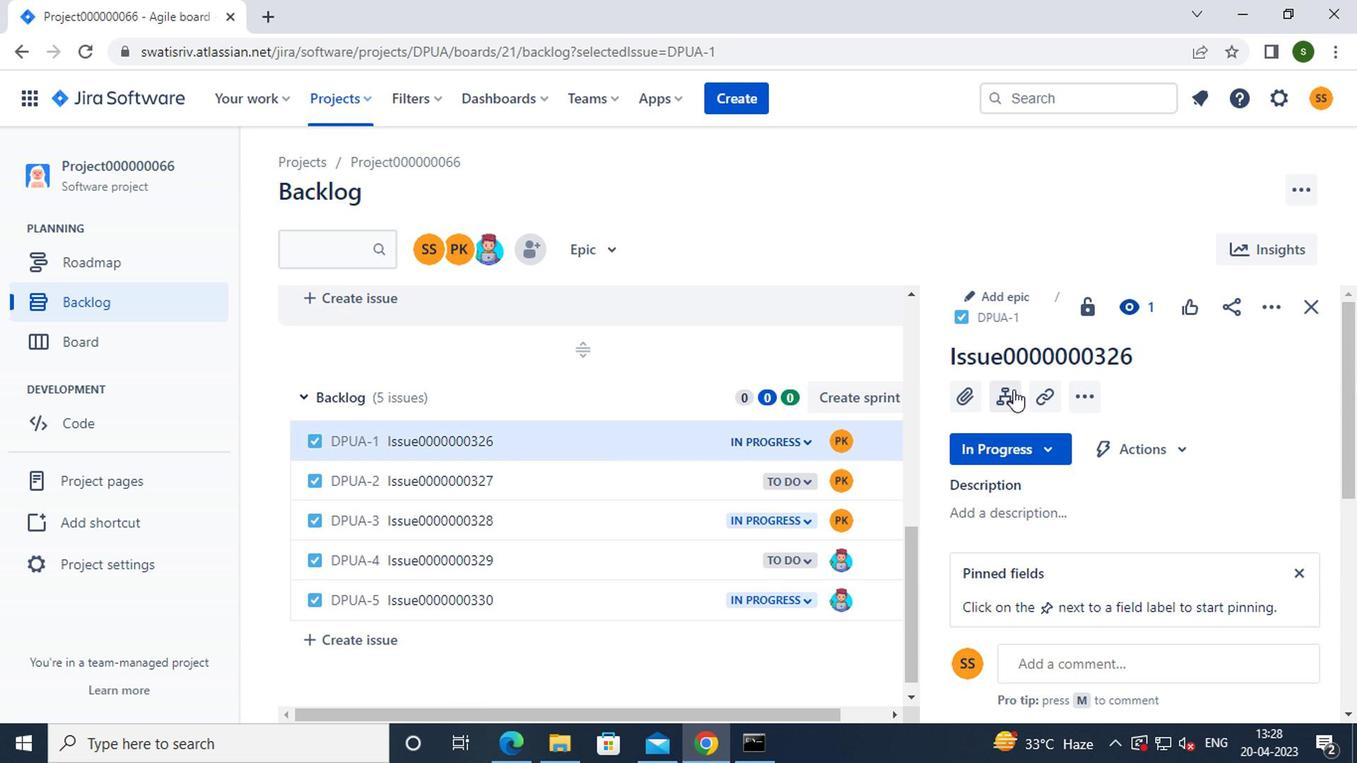 
Action: Mouse moved to (1010, 484)
Screenshot: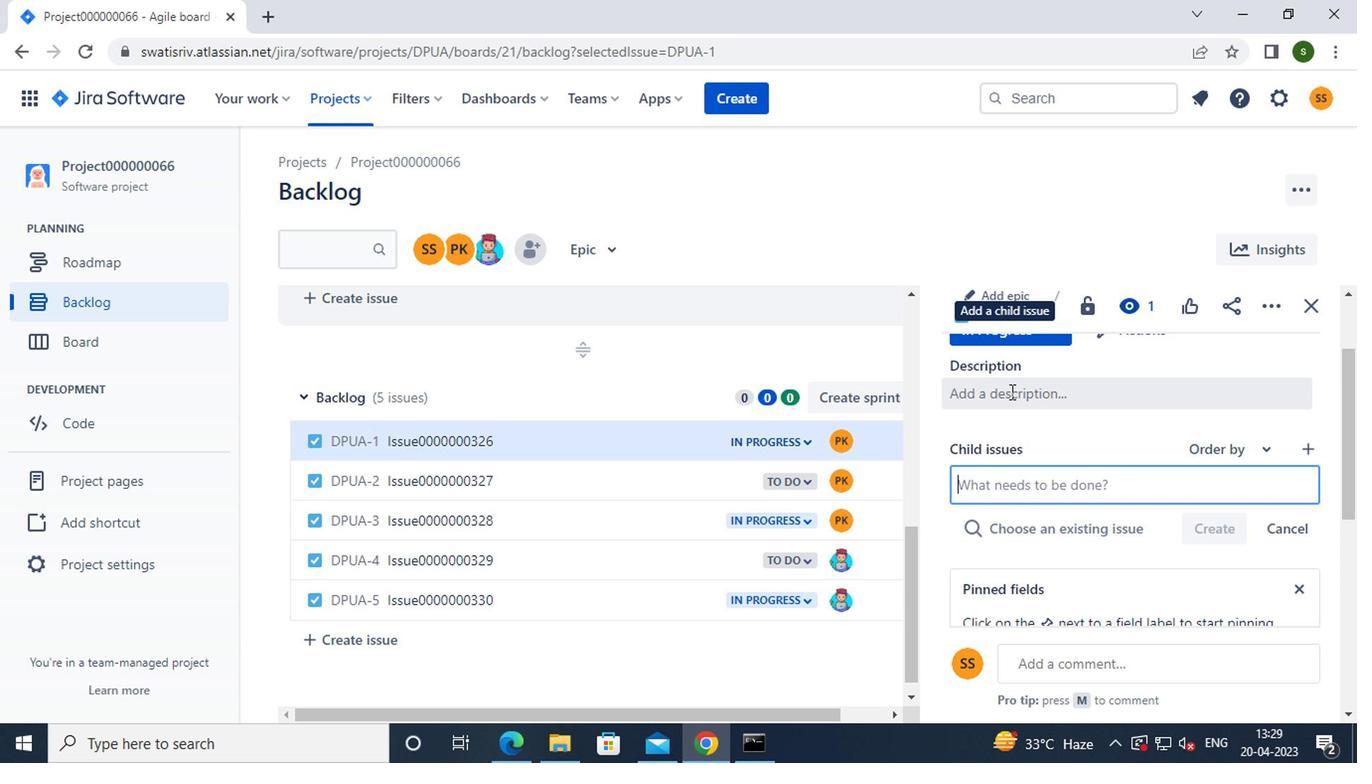 
Action: Key pressed <Key.caps_lock>c<Key.caps_lock>hild<Key.caps_lock>i<Key.caps_lock>ssue0000000651
Screenshot: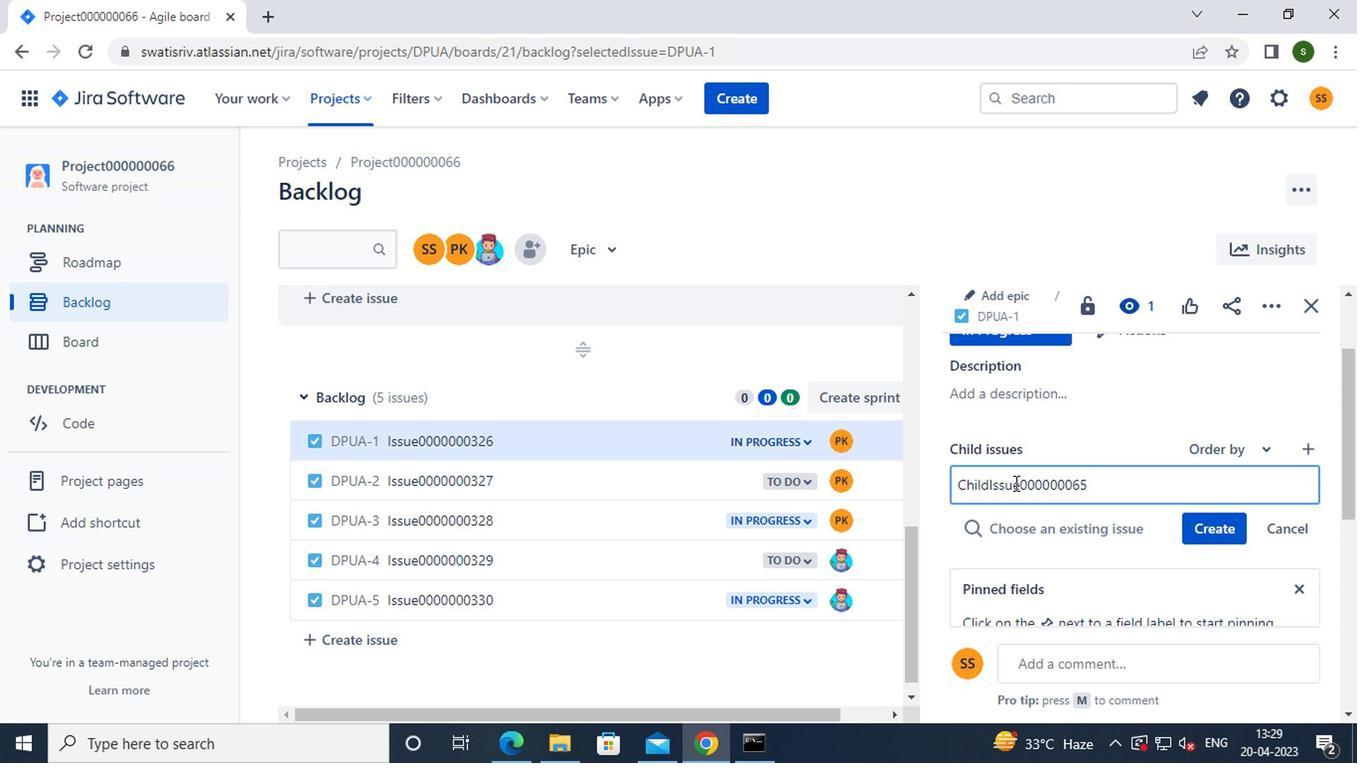 
Action: Mouse moved to (1206, 532)
Screenshot: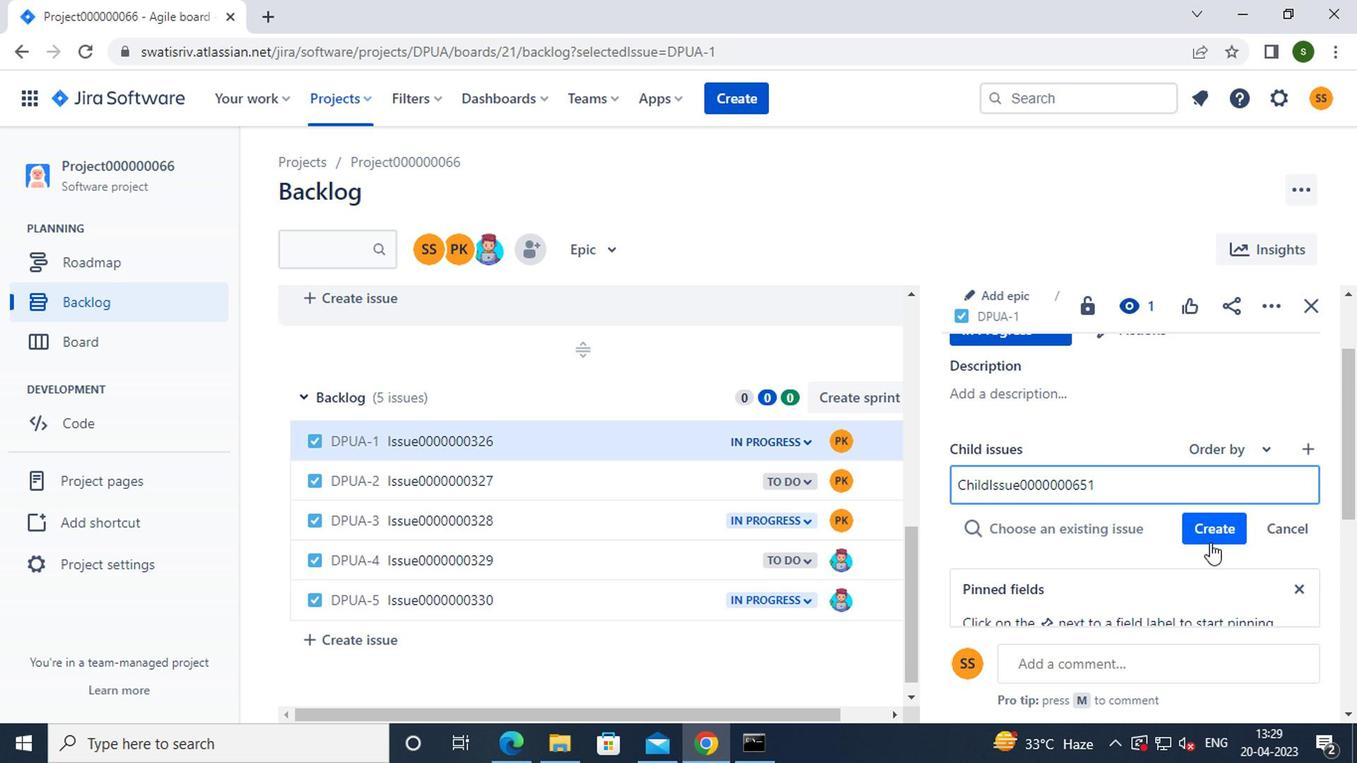 
Action: Mouse pressed left at (1206, 532)
Screenshot: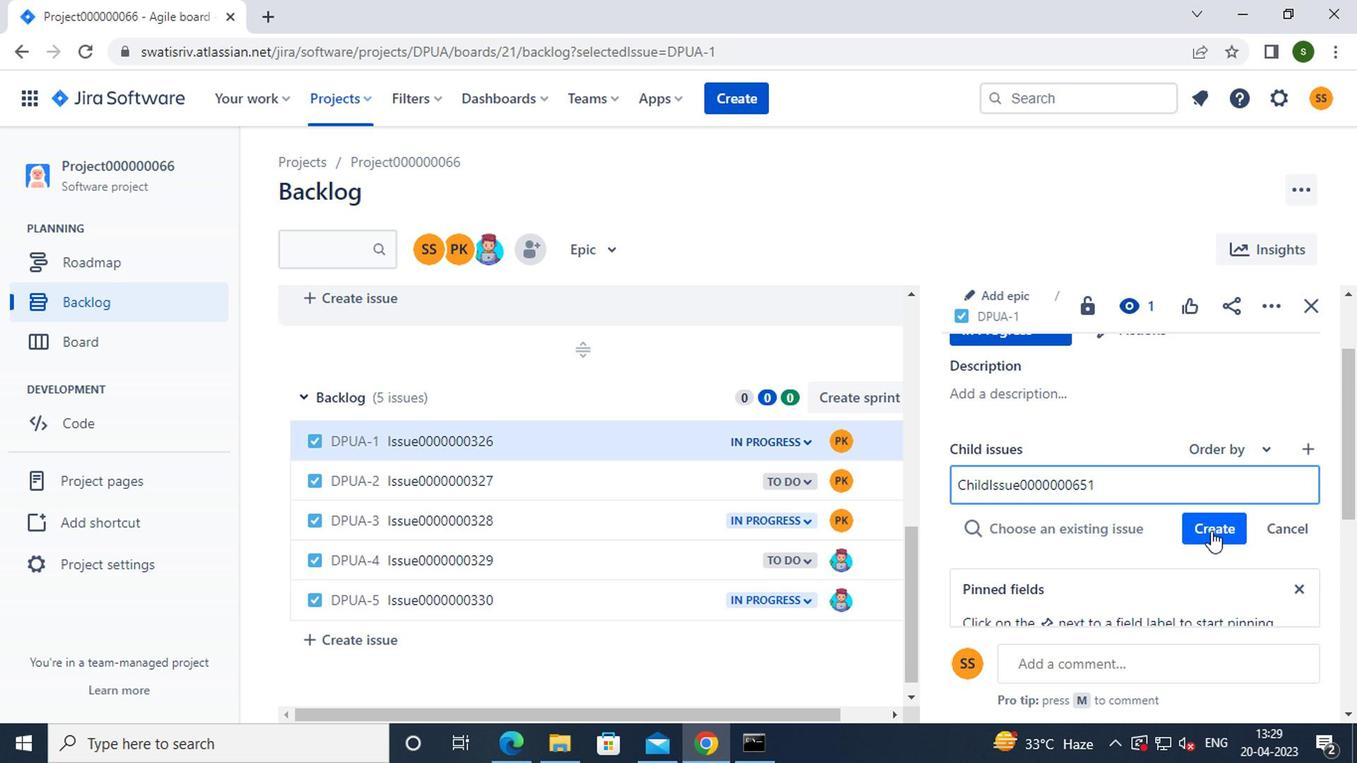 
Action: Mouse moved to (1177, 545)
Screenshot: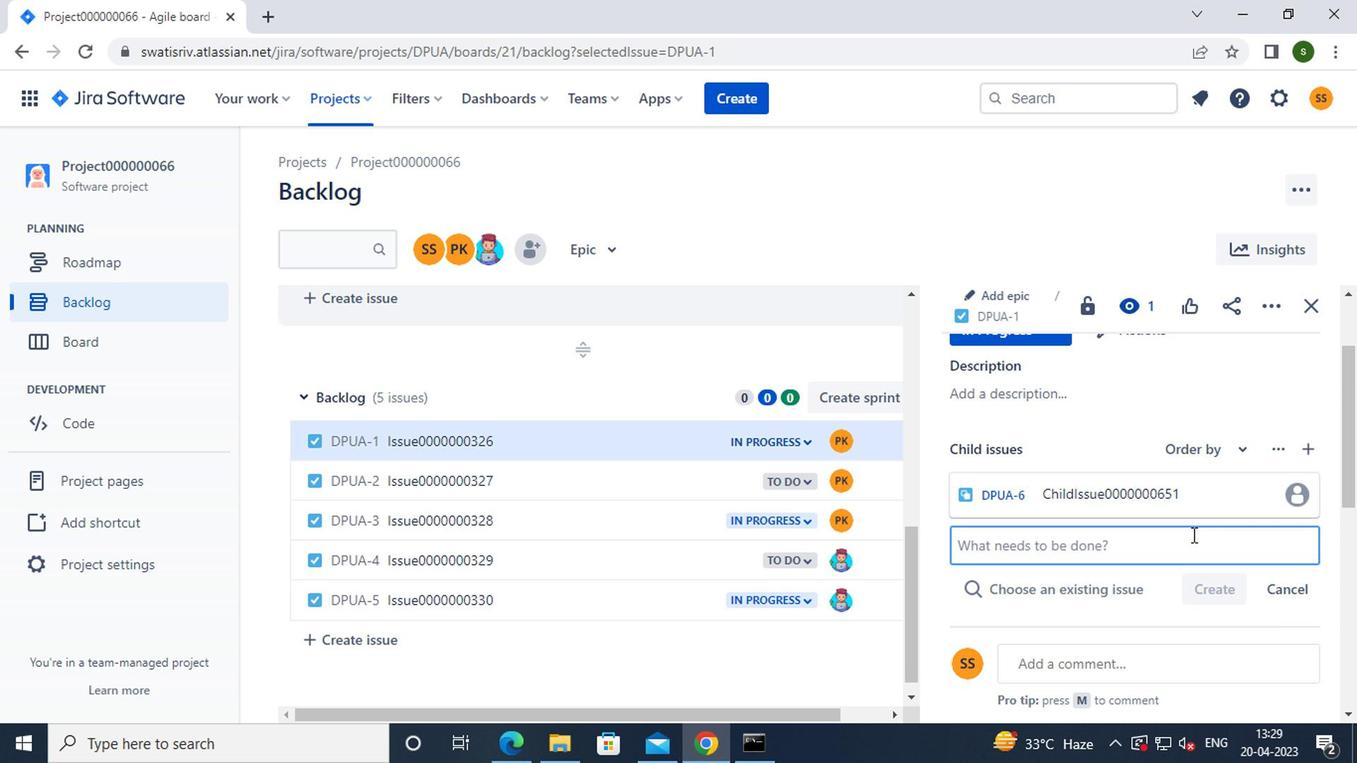 
Action: Key pressed <Key.caps_lock>c<Key.caps_lock>hild<Key.caps_lock>i<Key.caps_lock>ssue0000000652
Screenshot: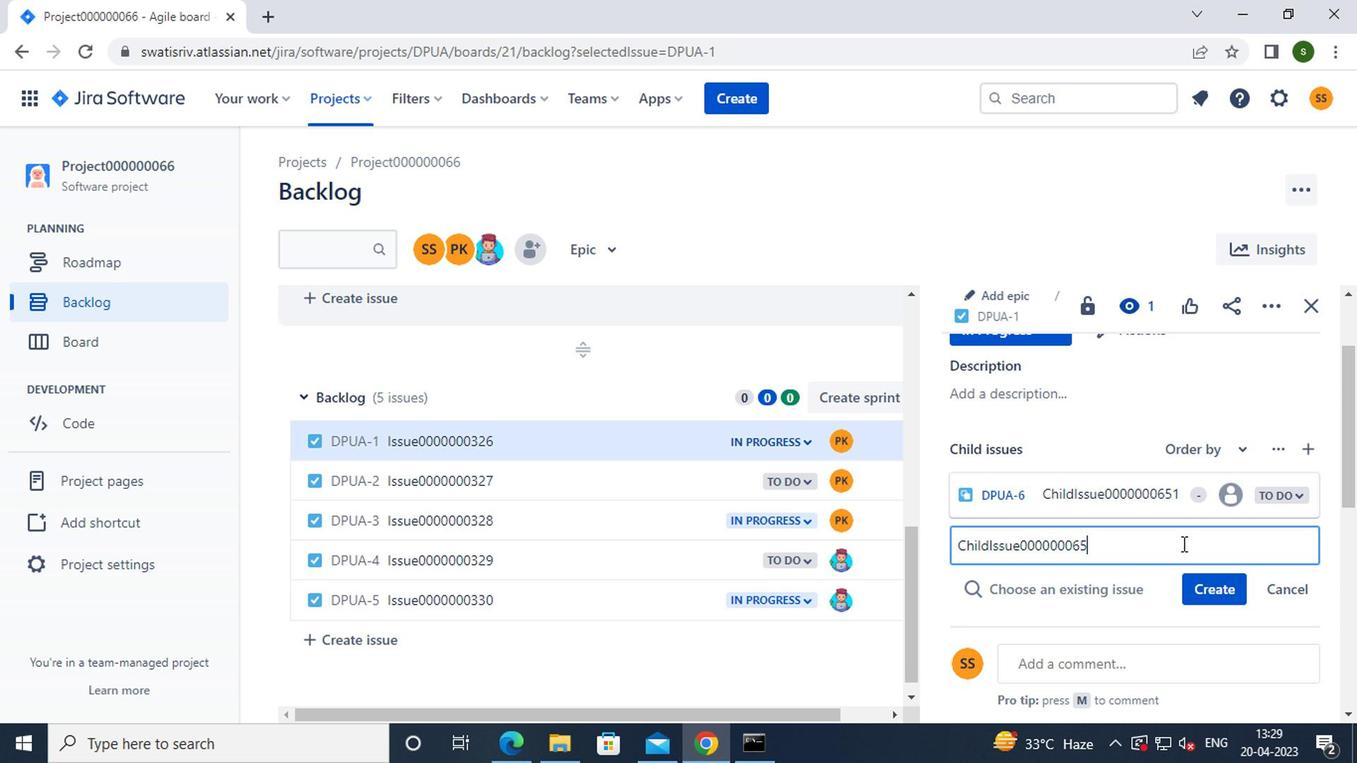 
Action: Mouse moved to (1199, 591)
Screenshot: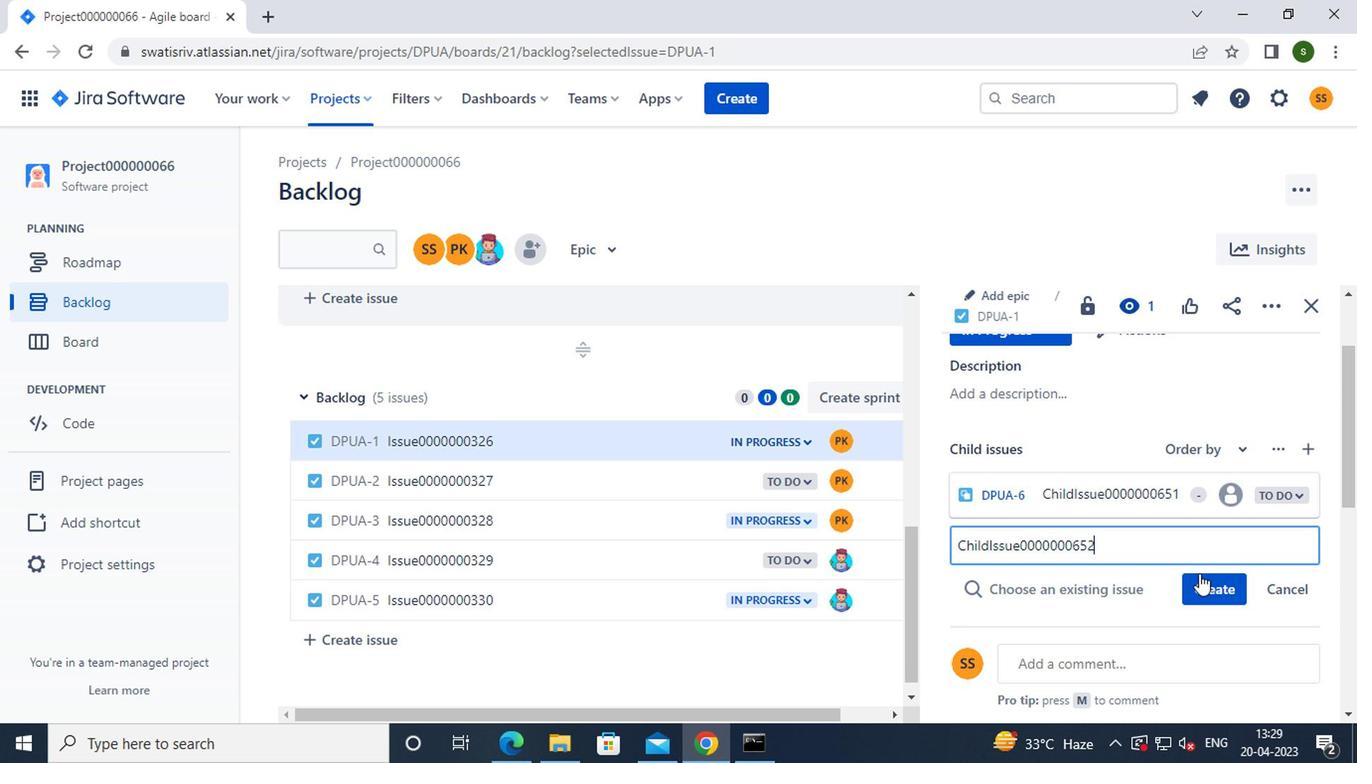 
Action: Mouse pressed left at (1199, 591)
Screenshot: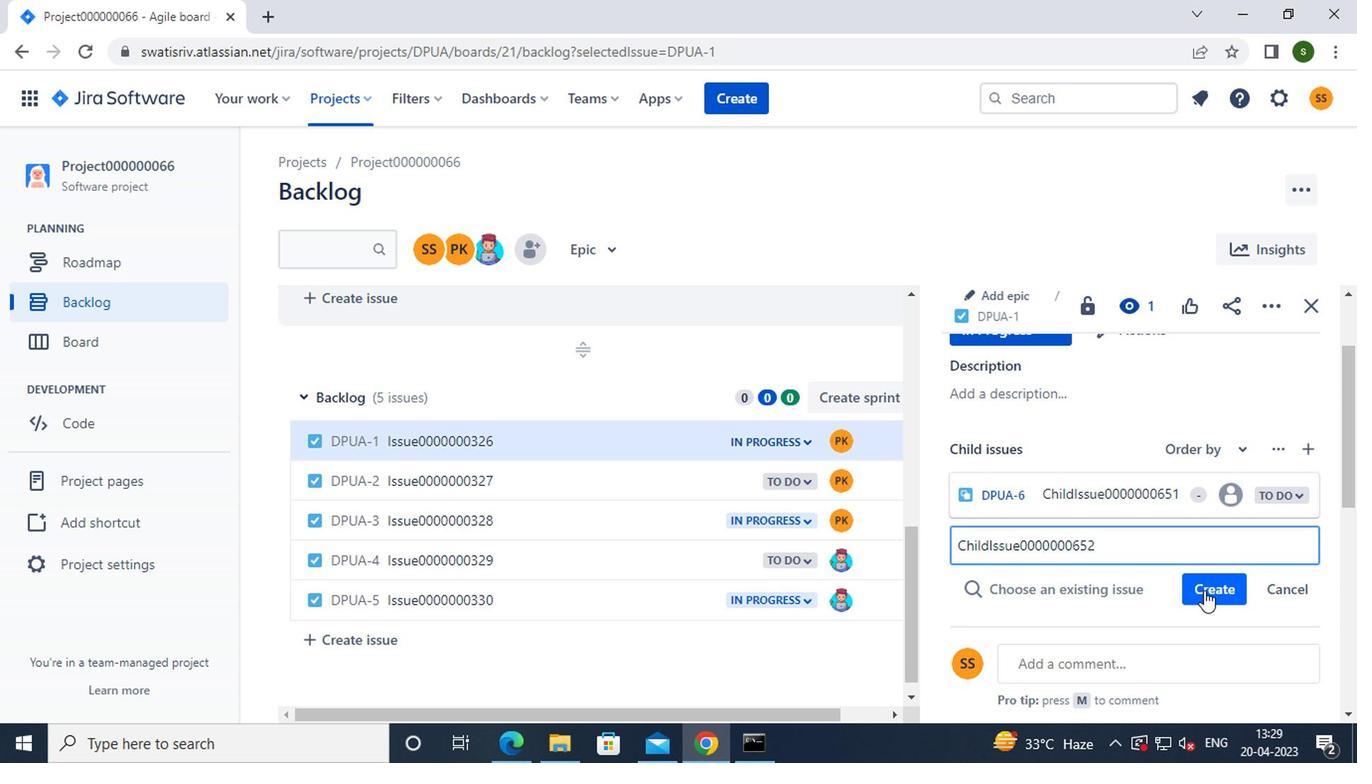 
Action: Mouse moved to (610, 482)
Screenshot: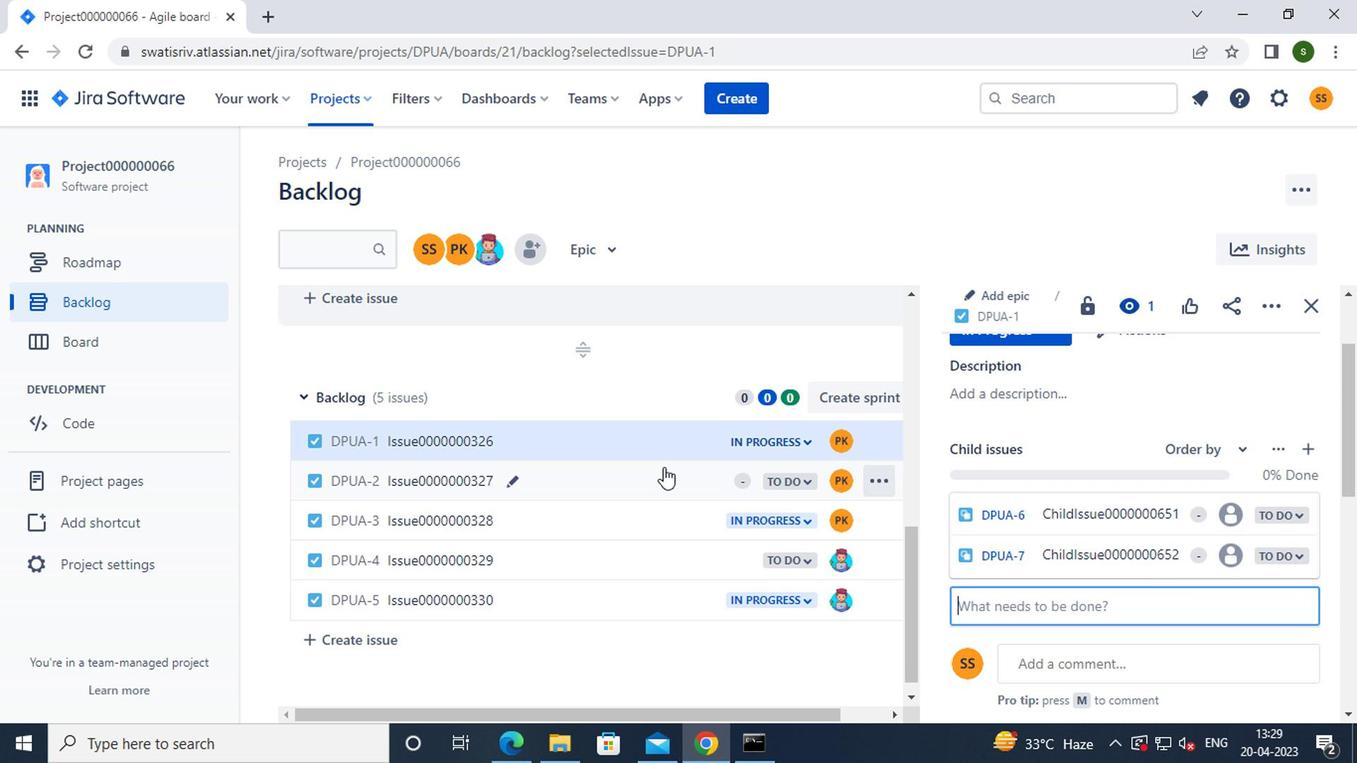 
Action: Mouse pressed left at (610, 482)
Screenshot: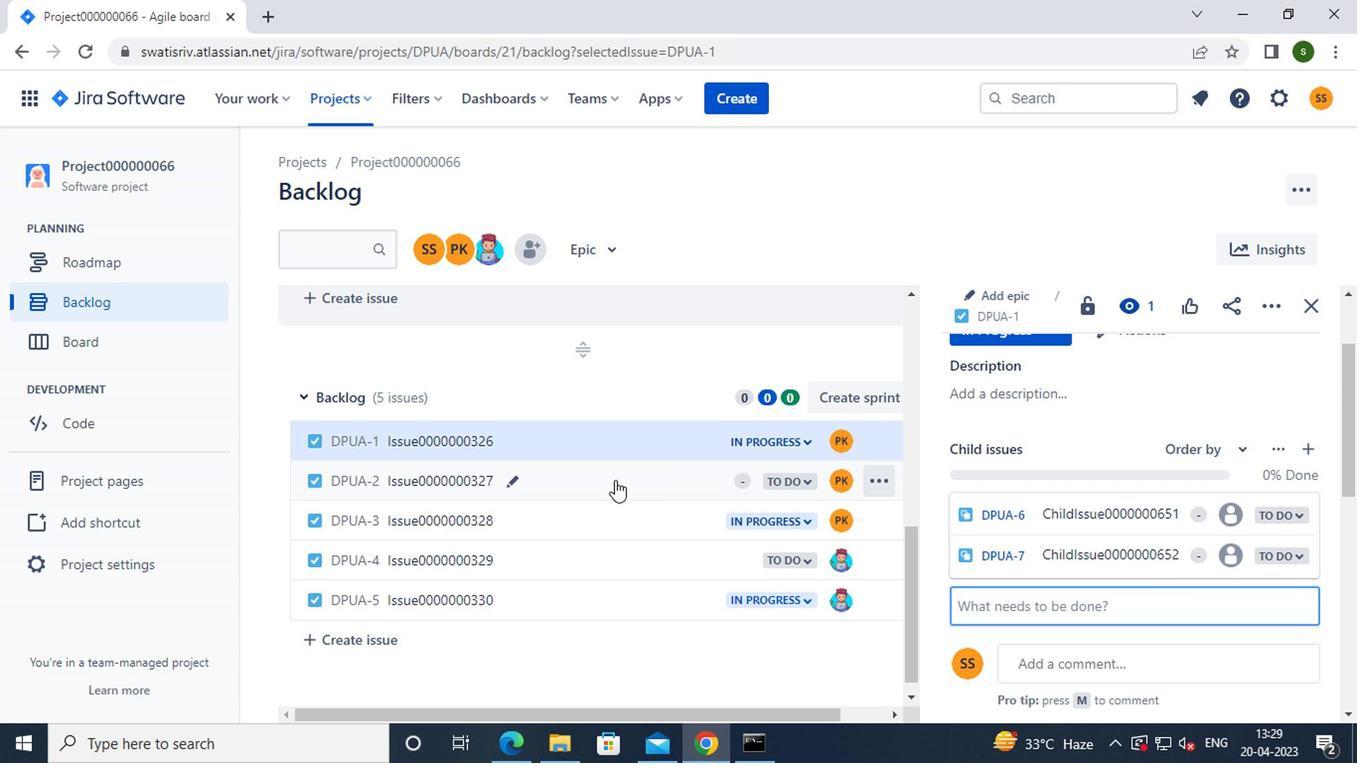 
Action: Mouse moved to (1000, 396)
Screenshot: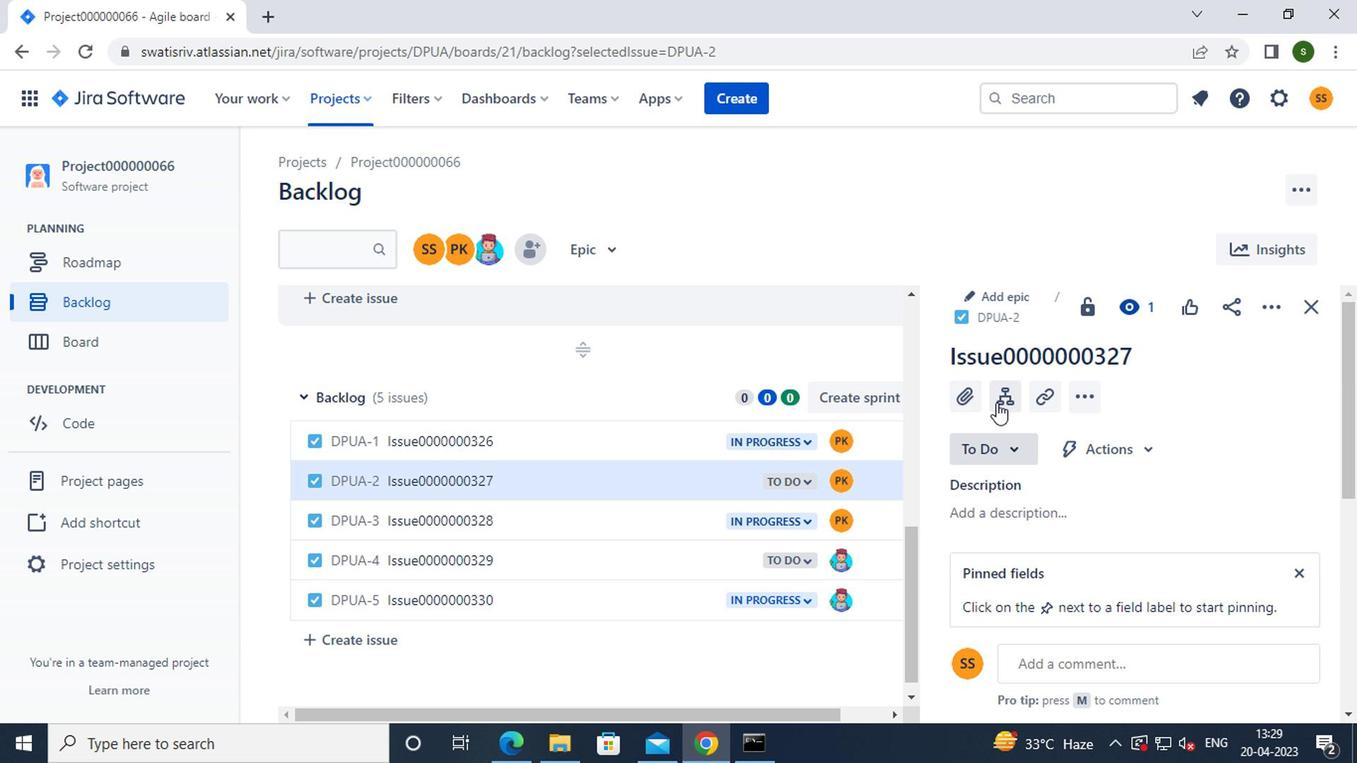 
Action: Mouse pressed left at (1000, 396)
Screenshot: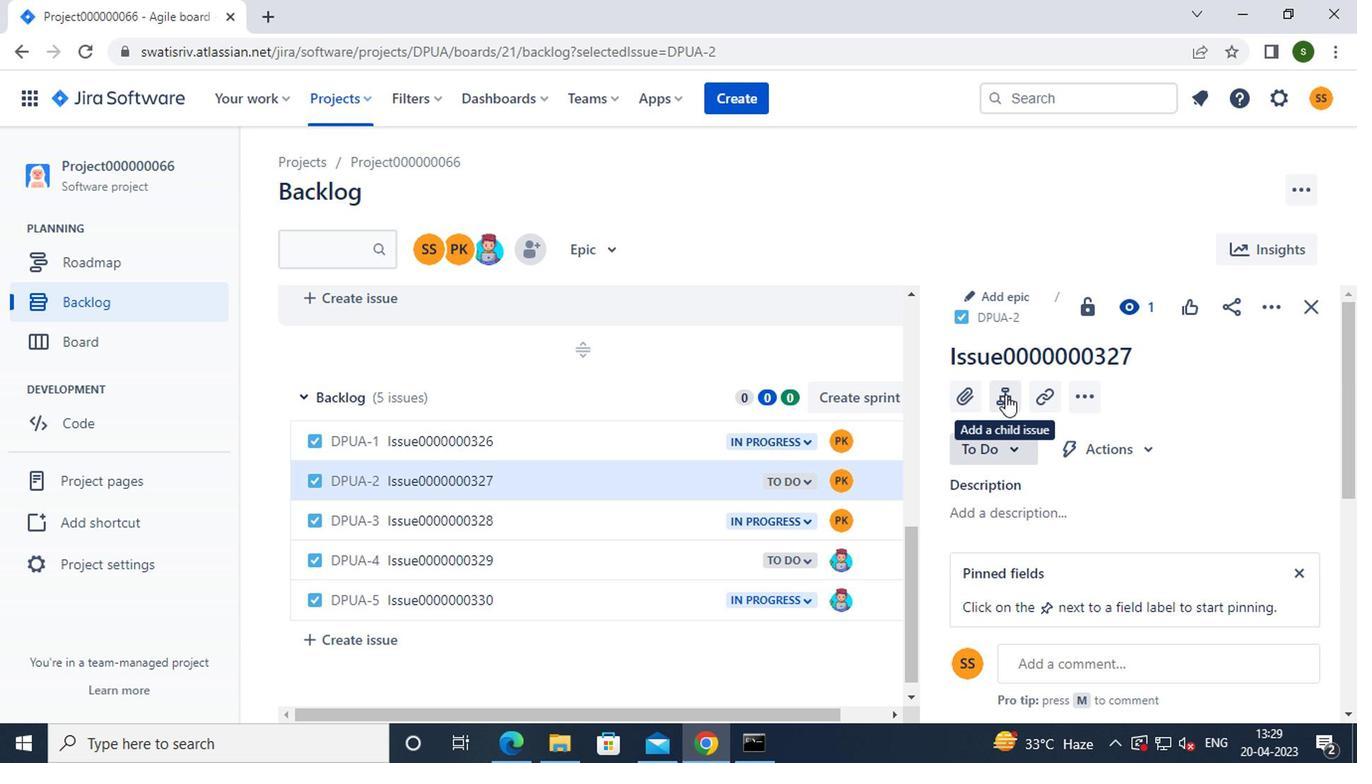 
Action: Mouse moved to (1101, 487)
Screenshot: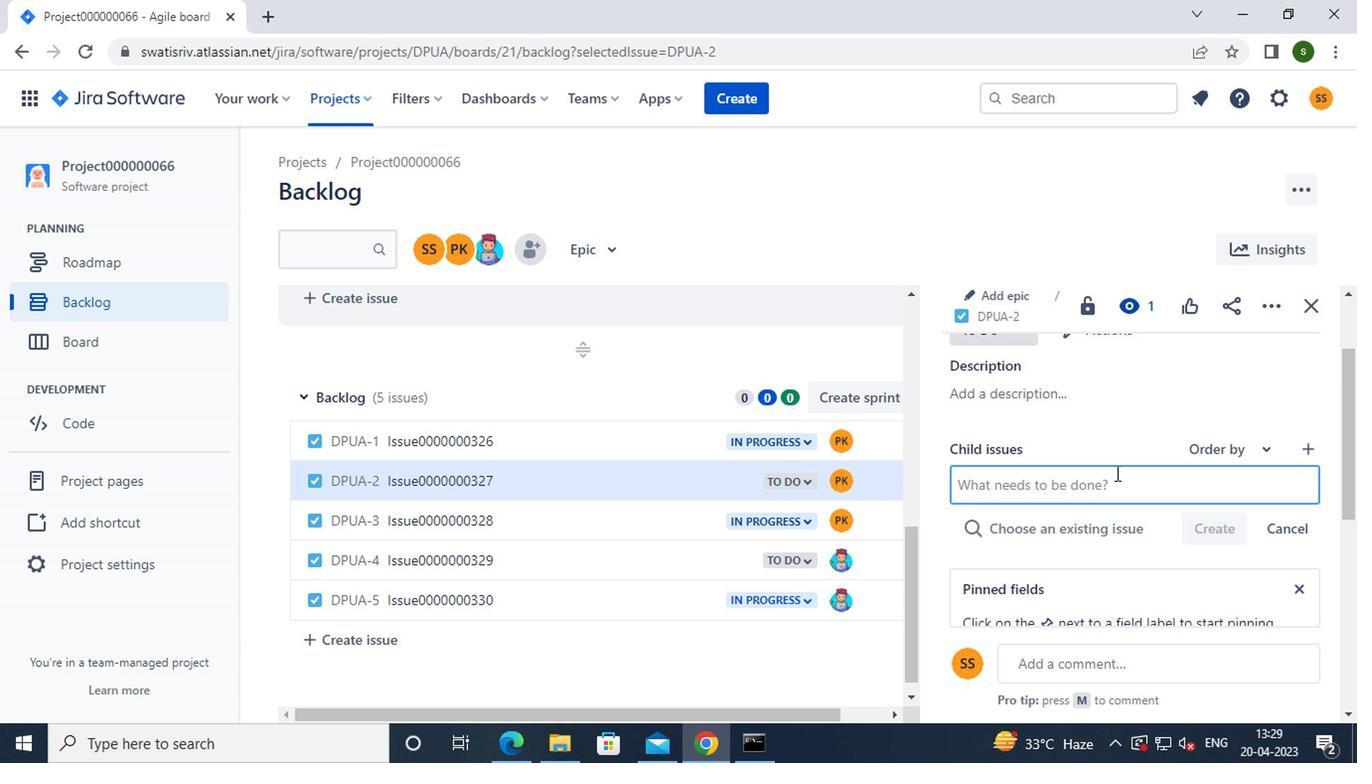 
Action: Key pressed <Key.caps_lock>c<Key.caps_lock>hild<Key.caps_lock>i<Key.caps_lock>ssue0000000653
Screenshot: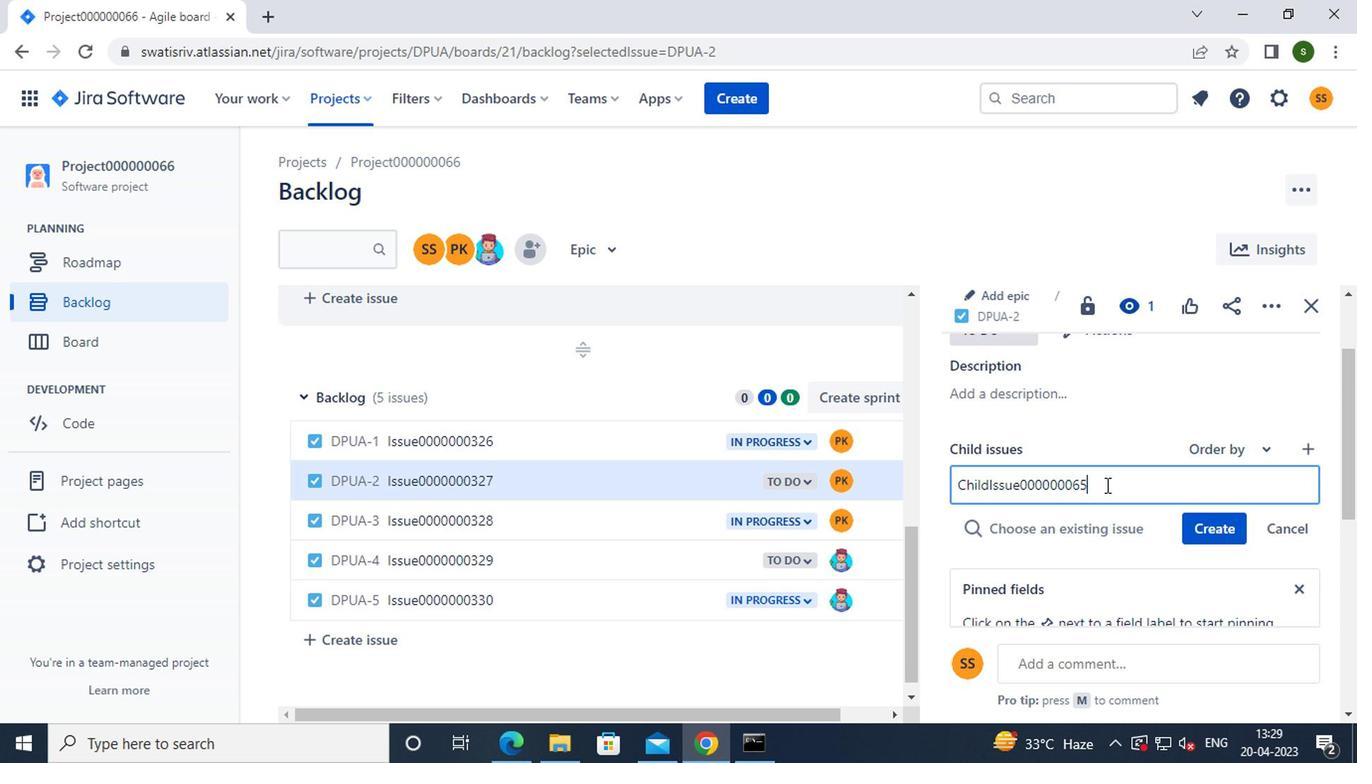 
Action: Mouse moved to (1191, 518)
Screenshot: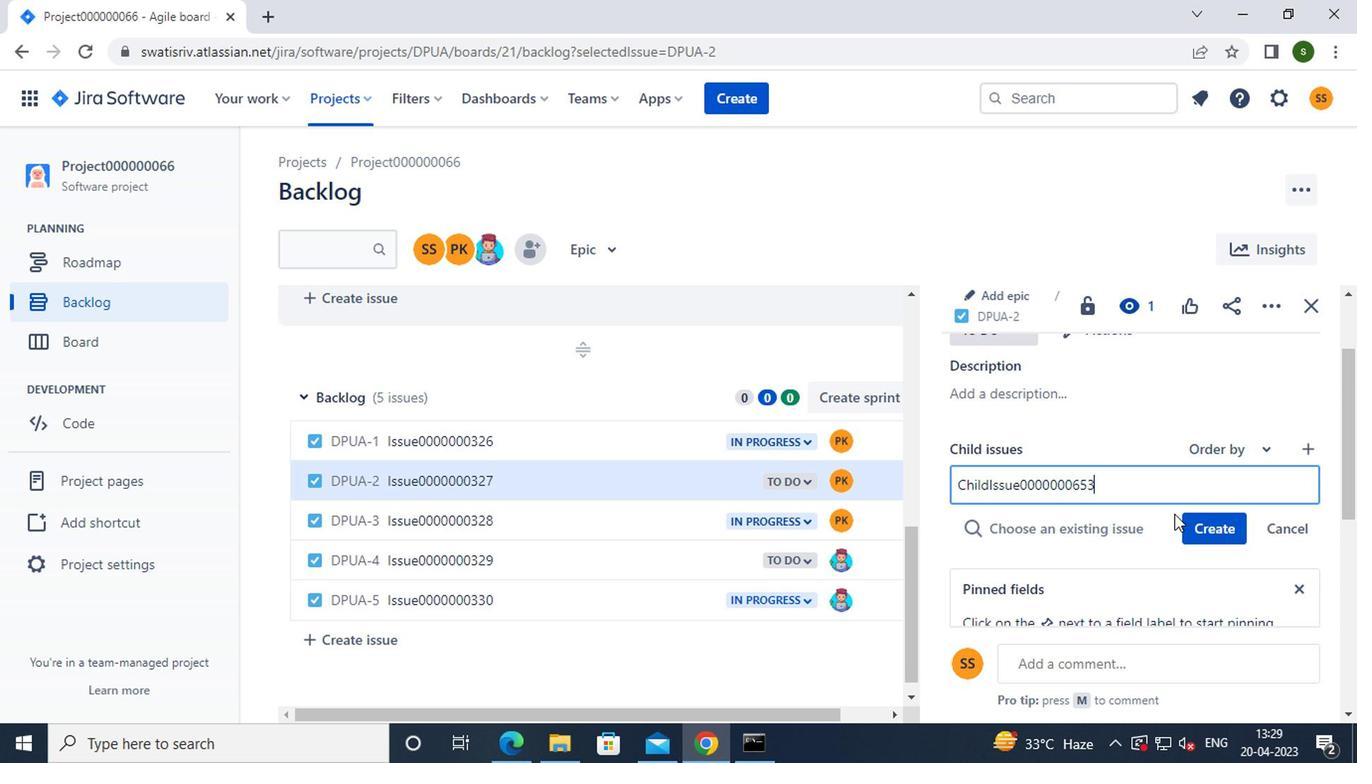 
Action: Mouse pressed left at (1191, 518)
Screenshot: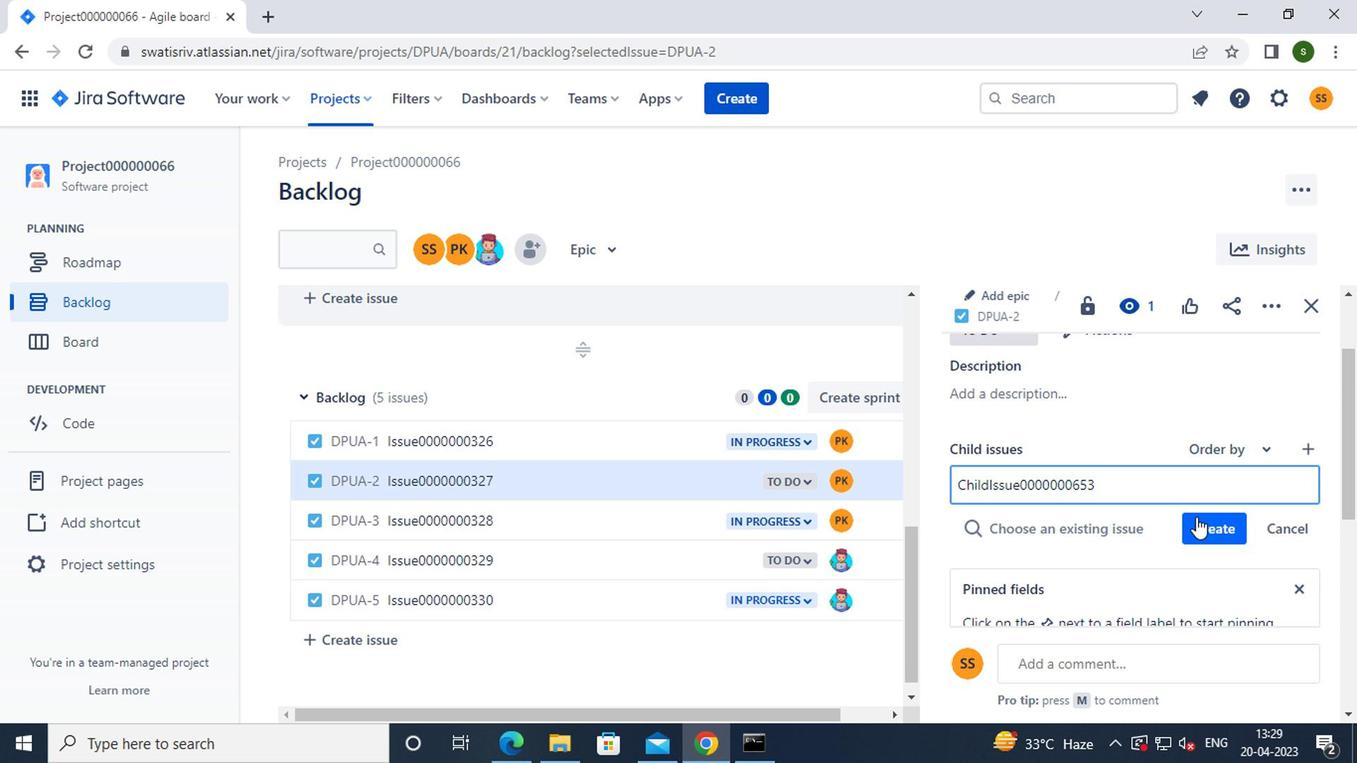 
Action: Key pressed <Key.f8>
Screenshot: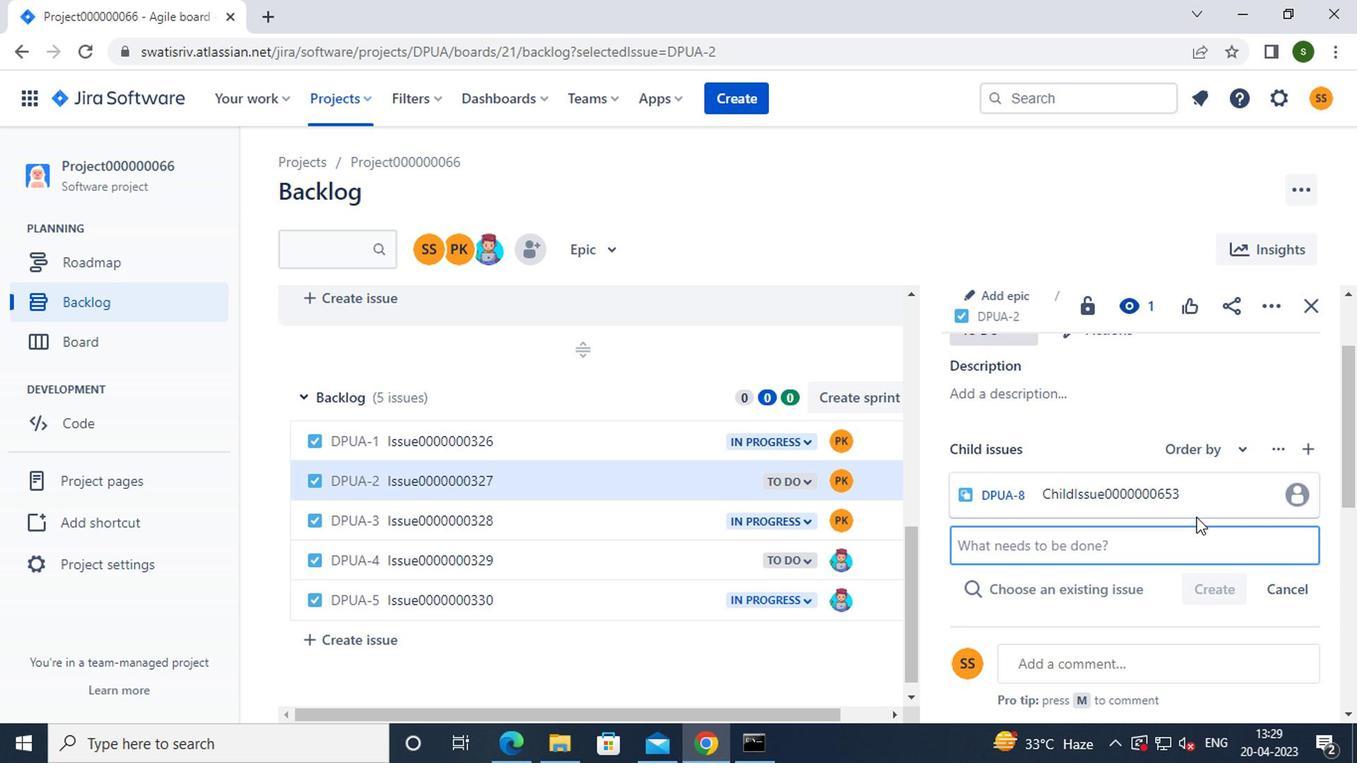 
